 Task: In the Contact  AllenAriana@Outlook.com, Create email and send with subject: 'We're Thrilled to Welcome You ', and with mail content 'Good Morning!_x000D_
Ignite your passion for success. Our groundbreaking solution will unleash your potential and open doors to endless opportunities in your industry._x000D_
Best Regards', attach the document: Proposal.doc and insert image: visitingcard.jpg. Below Best Regards, write Wechat and insert the URL: 'www.wechat.com'. Mark checkbox to create task to follow up : In 3 business days . Logged in from softage.1@softage.net
Action: Mouse moved to (89, 60)
Screenshot: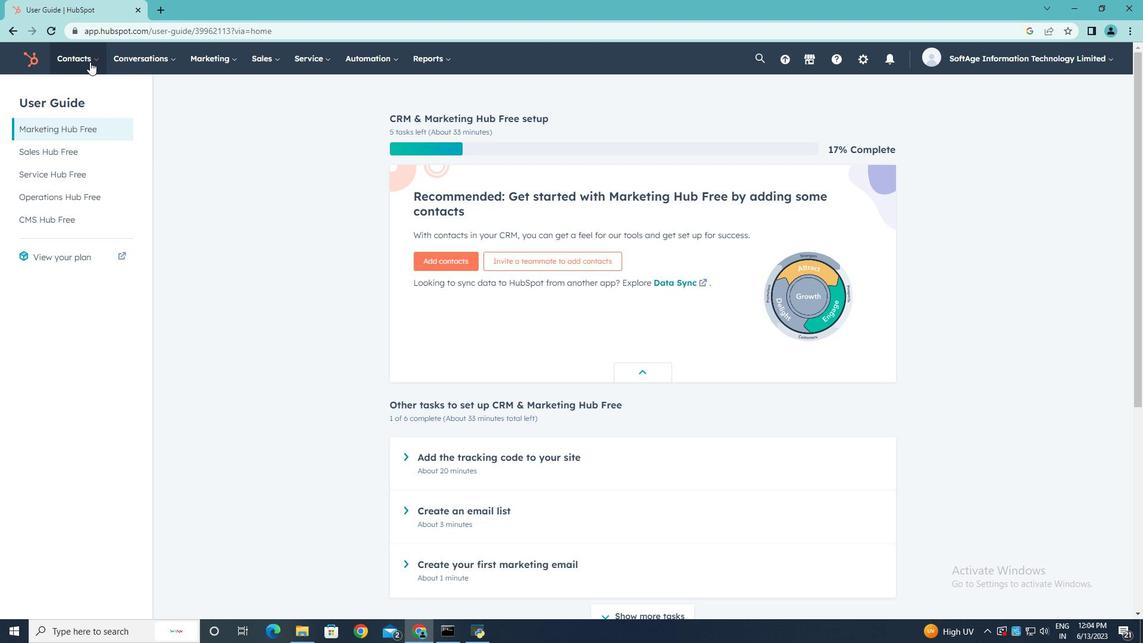 
Action: Mouse pressed left at (89, 60)
Screenshot: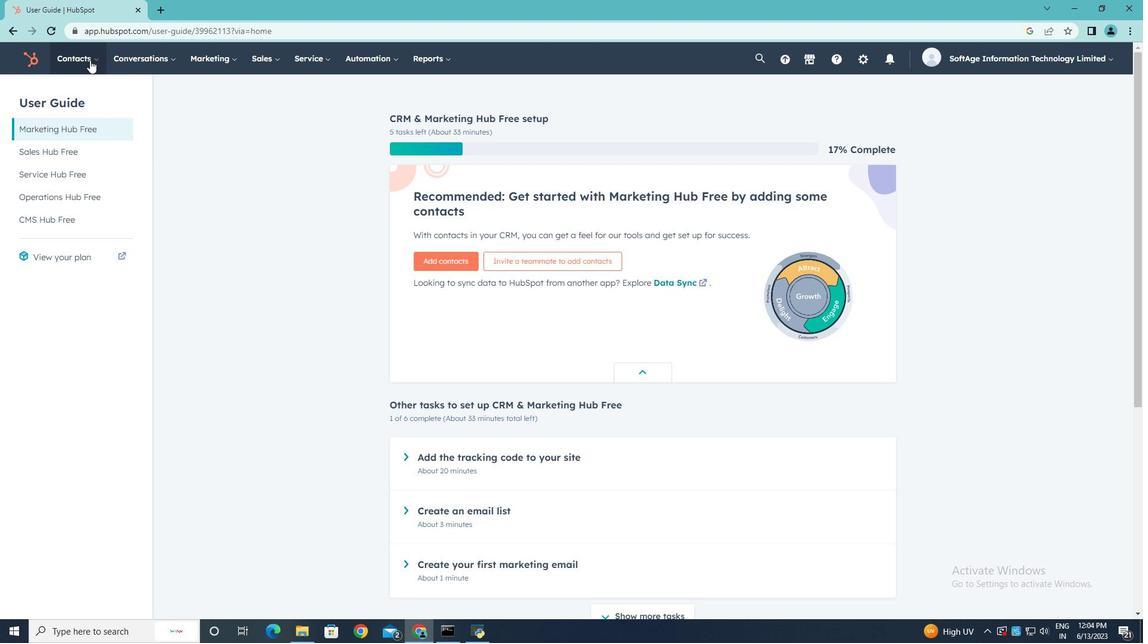 
Action: Mouse moved to (88, 89)
Screenshot: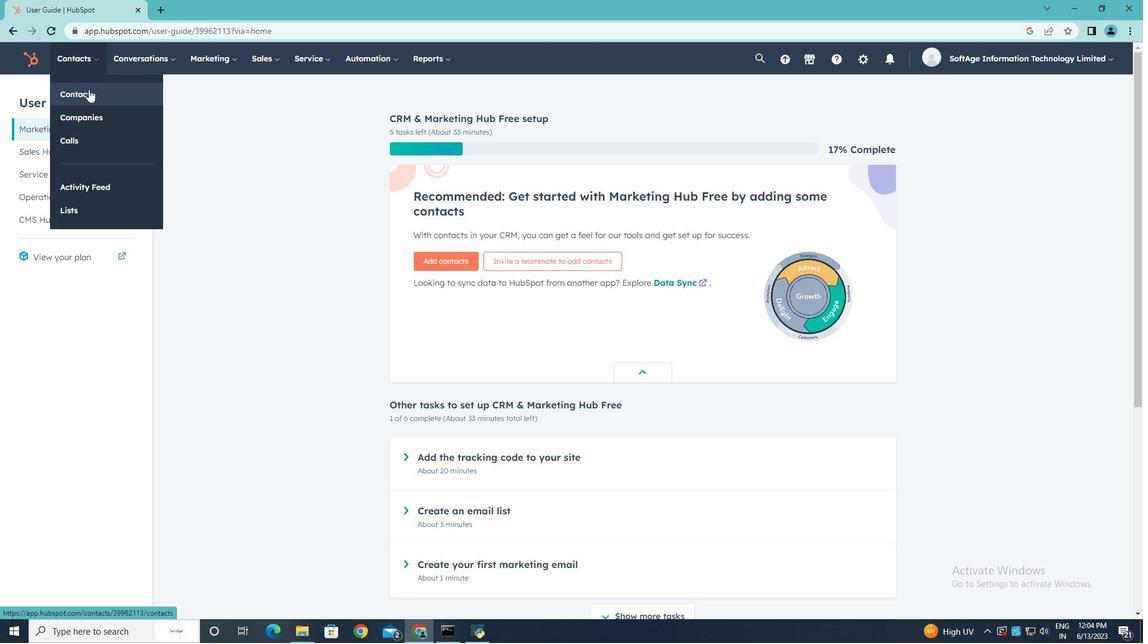 
Action: Mouse pressed left at (88, 89)
Screenshot: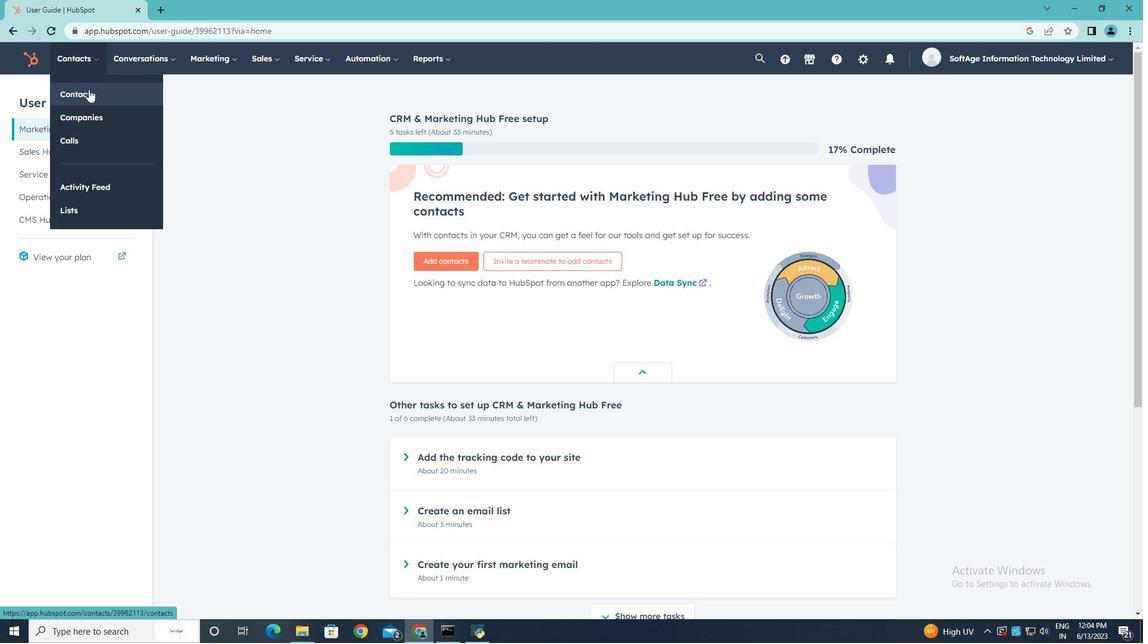 
Action: Key pressed <Key.shift>
Screenshot: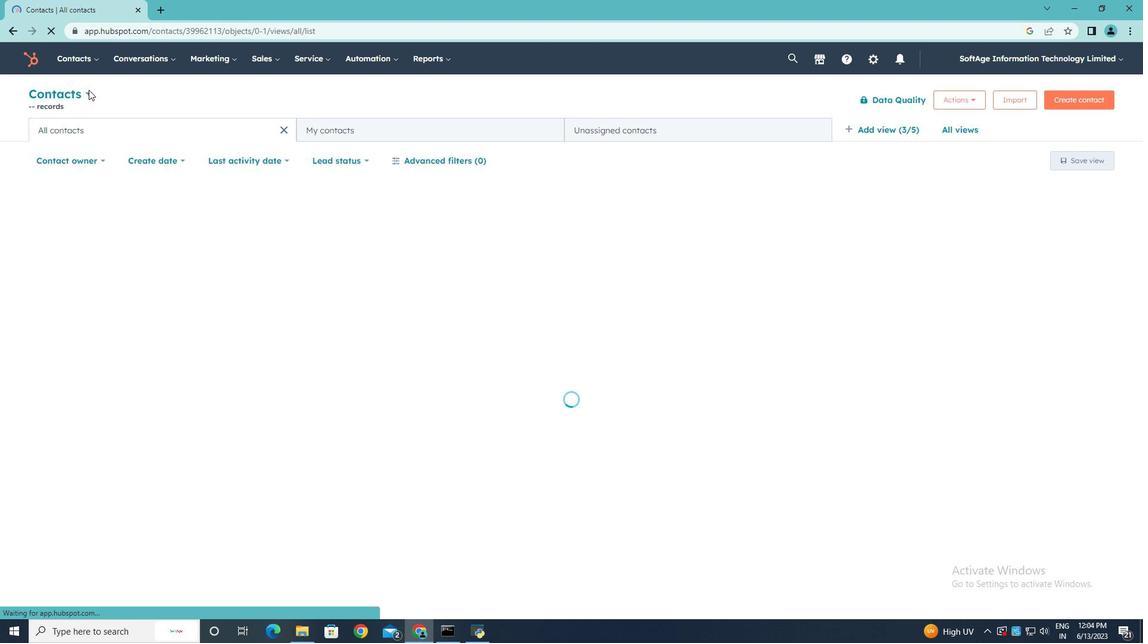 
Action: Mouse moved to (89, 187)
Screenshot: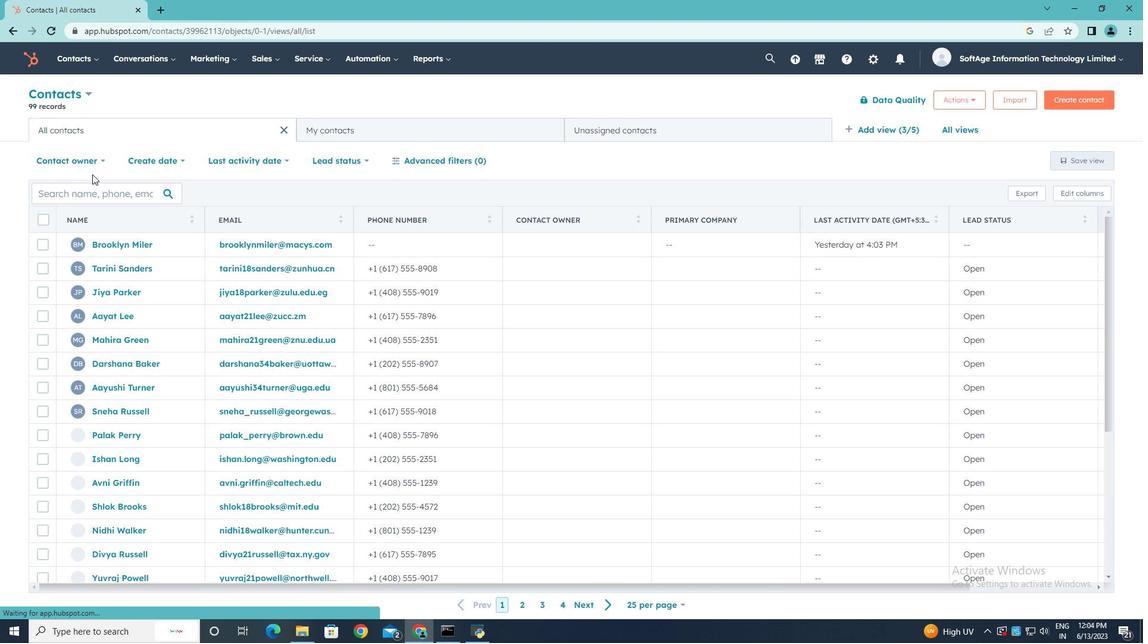 
Action: Mouse pressed left at (89, 187)
Screenshot: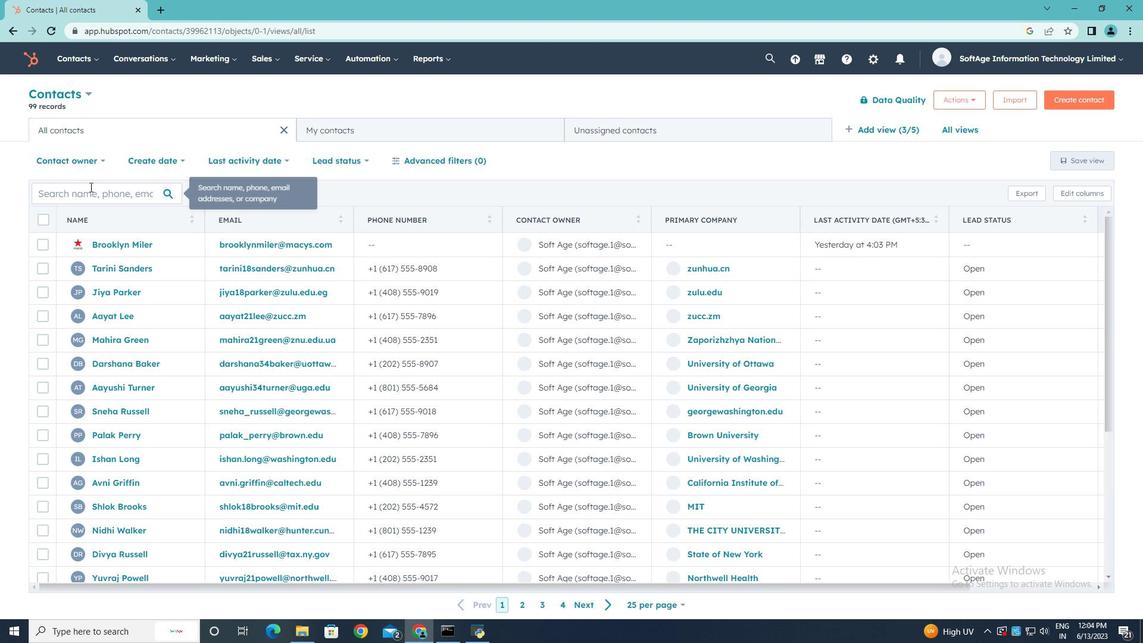 
Action: Key pressed <Key.shift>Allen<Key.shift><Key.shift><Key.shift><Key.shift>Ariana<Key.shift>@<Key.shift>Outlook.com
Screenshot: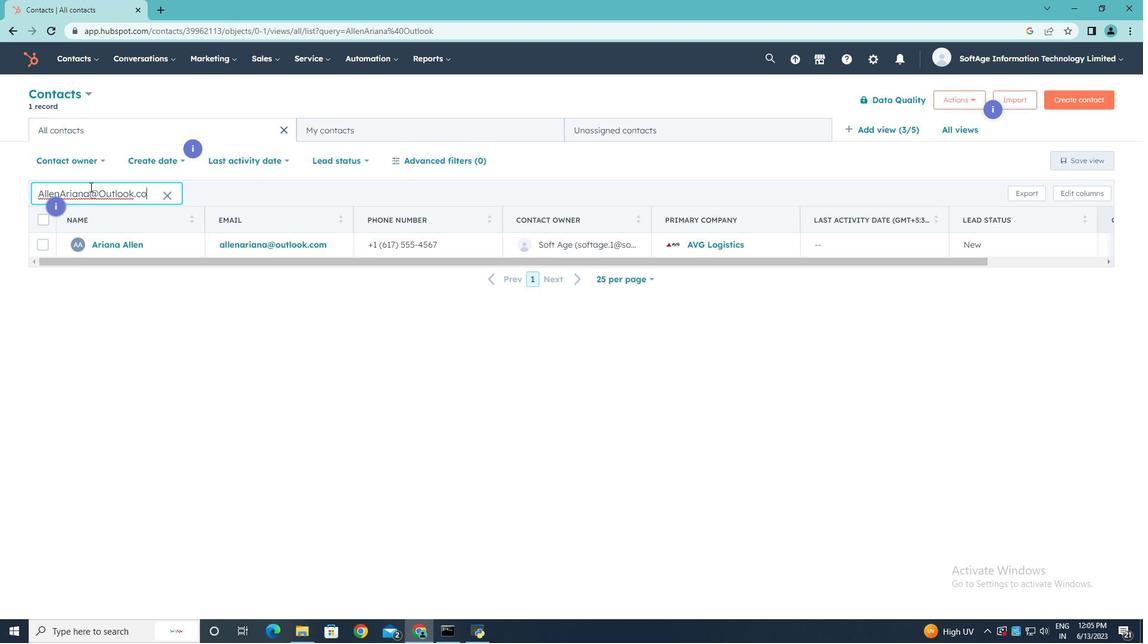 
Action: Mouse moved to (107, 242)
Screenshot: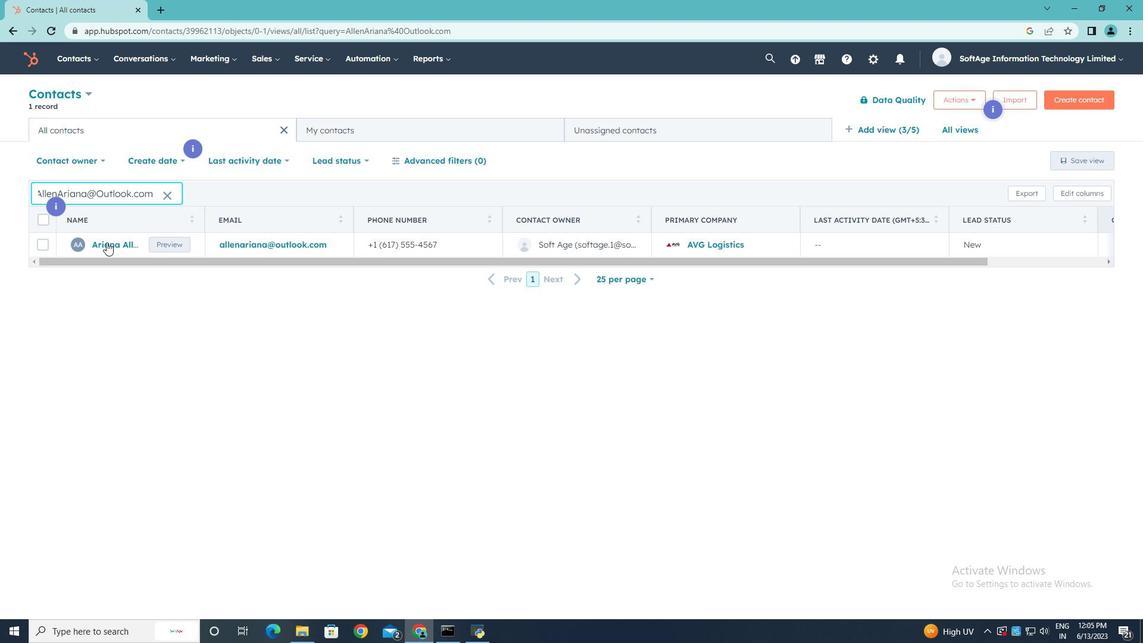 
Action: Mouse pressed left at (107, 242)
Screenshot: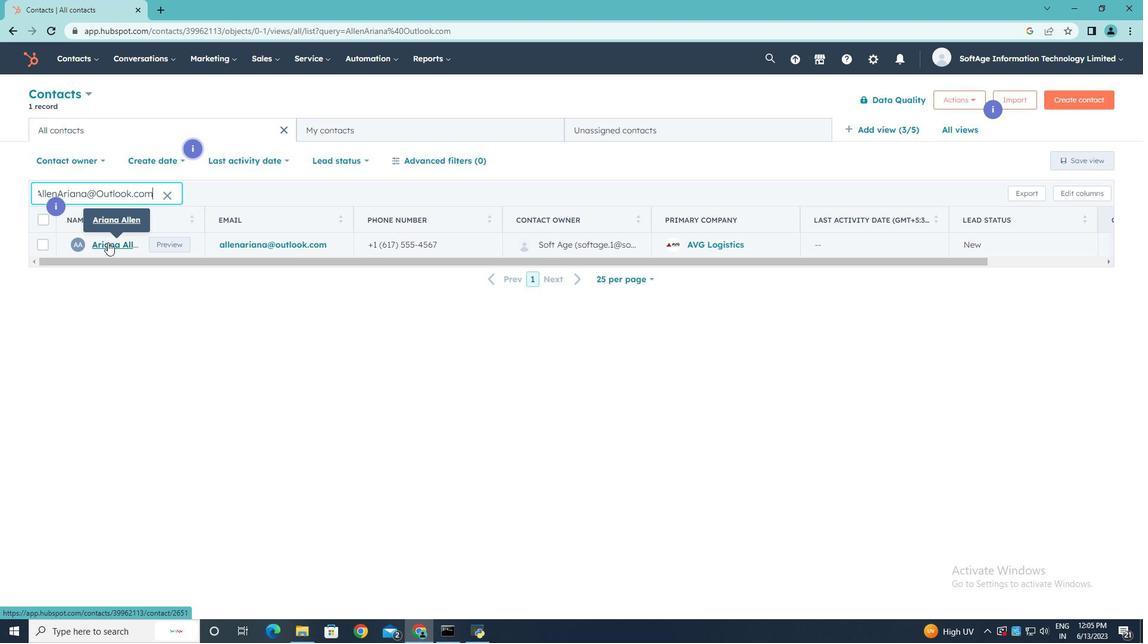 
Action: Mouse pressed left at (107, 242)
Screenshot: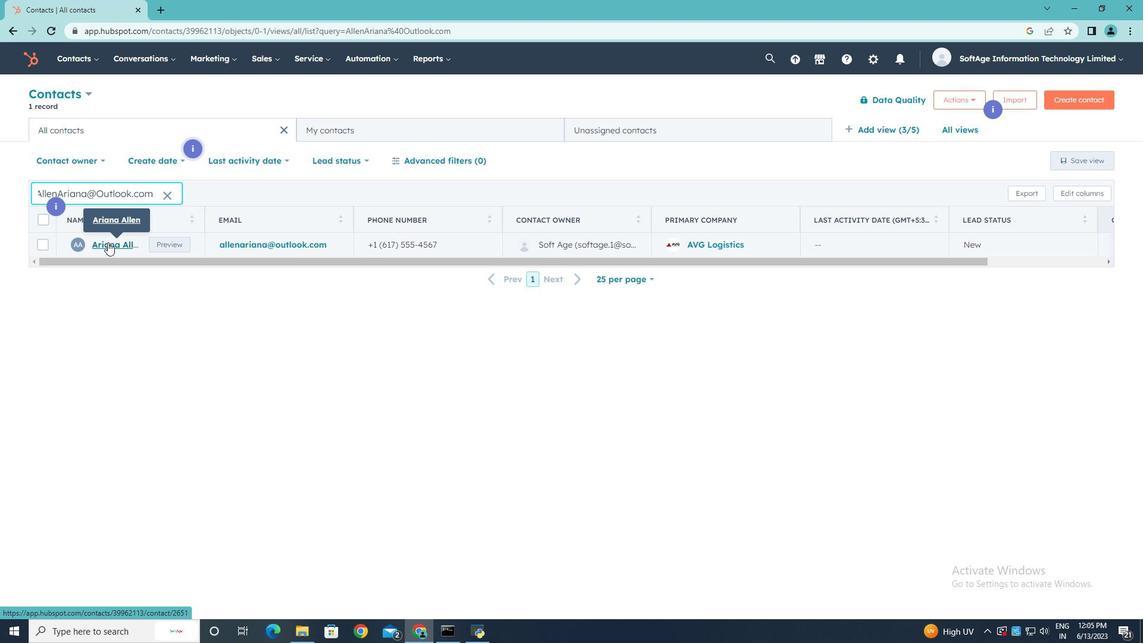 
Action: Mouse moved to (78, 202)
Screenshot: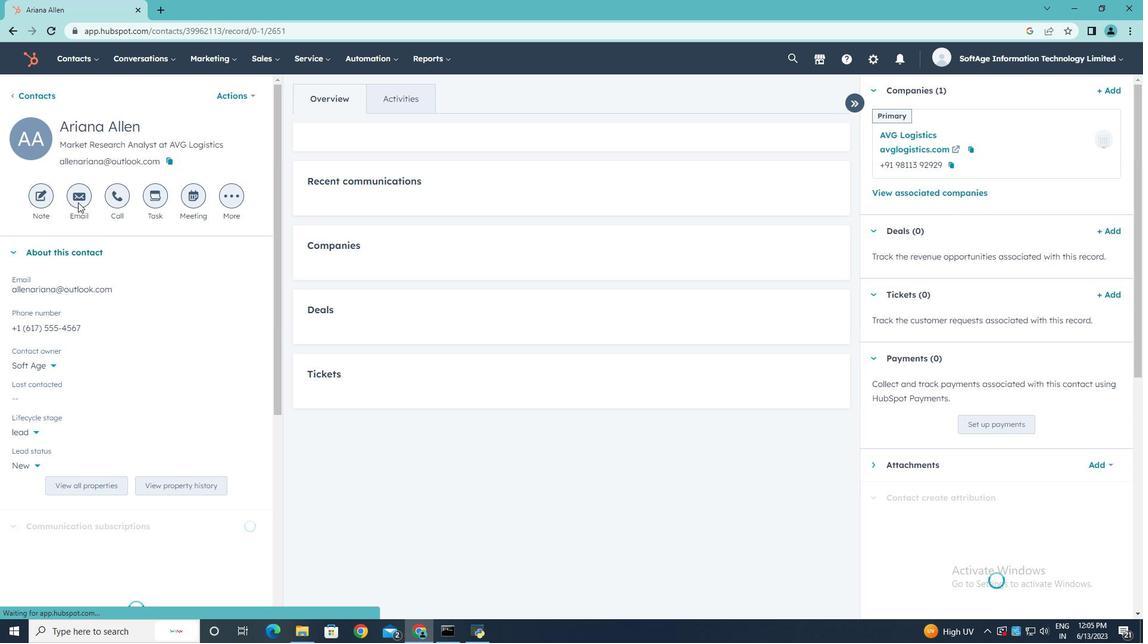
Action: Mouse pressed left at (78, 202)
Screenshot: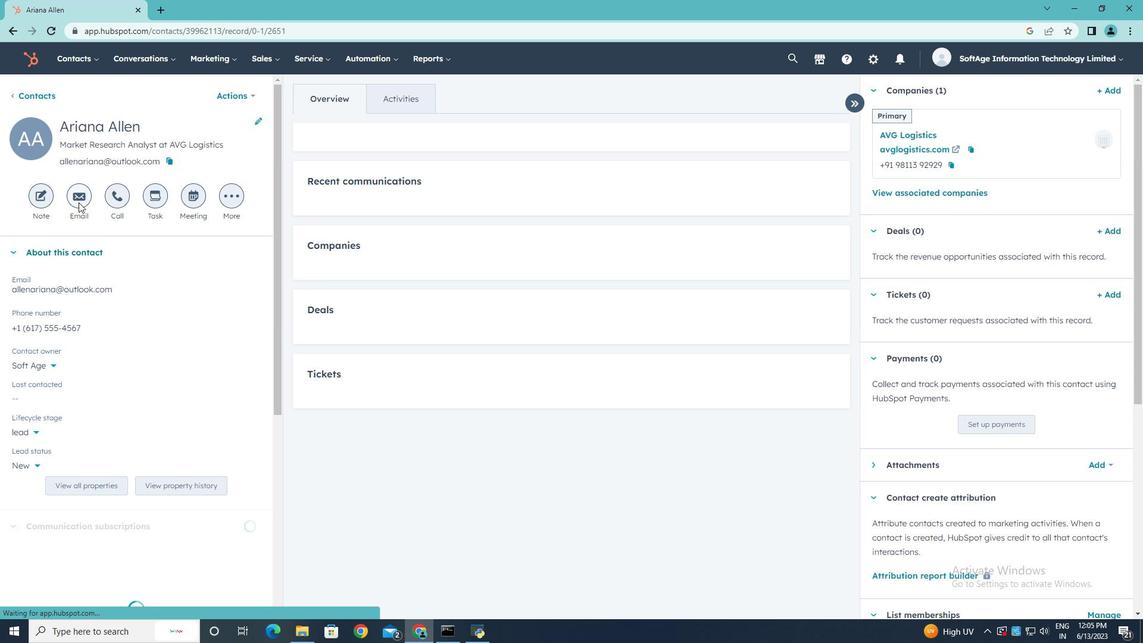 
Action: Key pressed <Key.shift><Key.shift><Key.shift><Key.shift><Key.shift><Key.shift><Key.shift><Key.shift><Key.shift><Key.shift><Key.shift><Key.shift><Key.shift><Key.shift><Key.shift><Key.shift><Key.shift><Key.shift><Key.shift><Key.shift><Key.shift><Key.shift><Key.shift><Key.shift><Key.shift><Key.shift><Key.shift>We're<Key.space><Key.shift><Key.shift>Thrilled<Key.space><Key.shift><Key.shift>tp<Key.backspace>o<Key.space><Key.shift><Key.shift><Key.shift><Key.shift><Key.shift>Welcome<Key.space><Key.shift>You
Screenshot: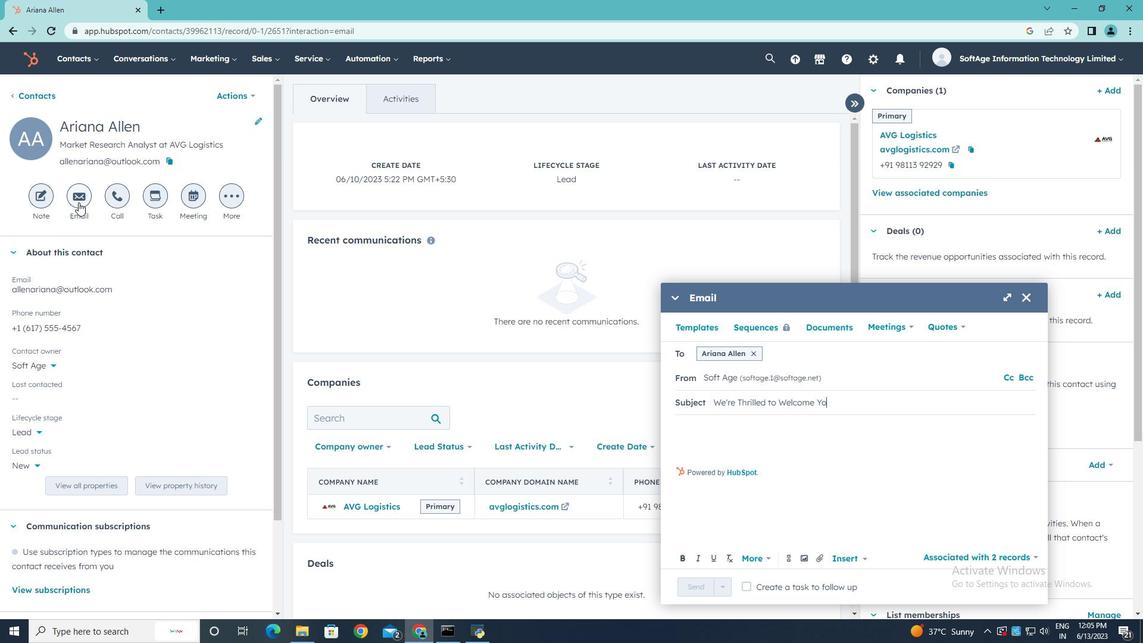 
Action: Mouse moved to (677, 421)
Screenshot: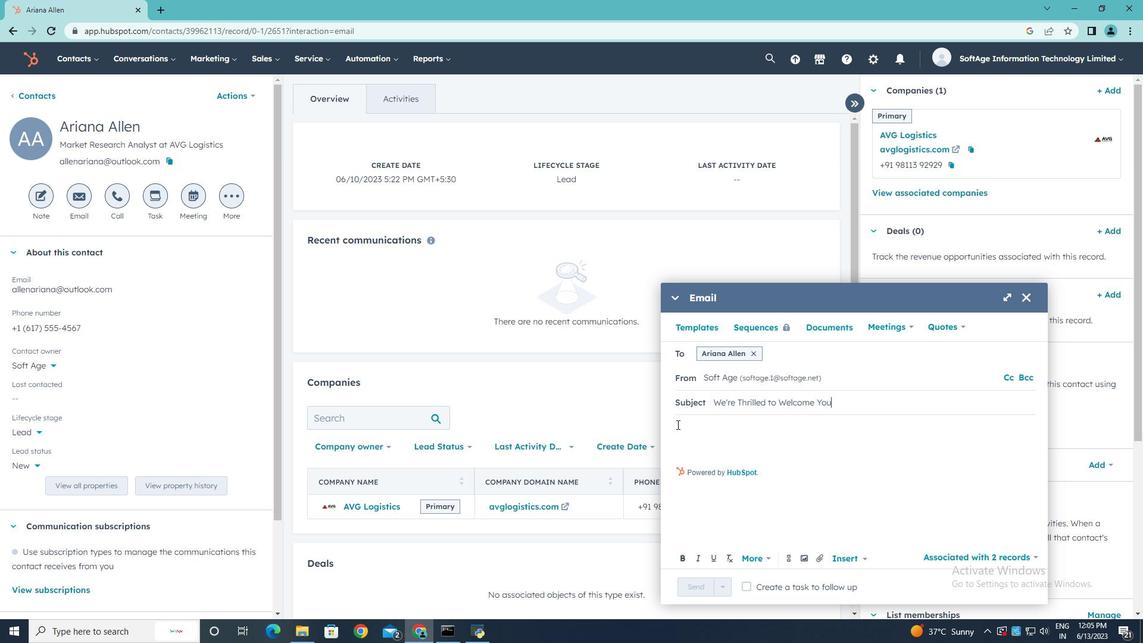 
Action: Mouse pressed left at (677, 421)
Screenshot: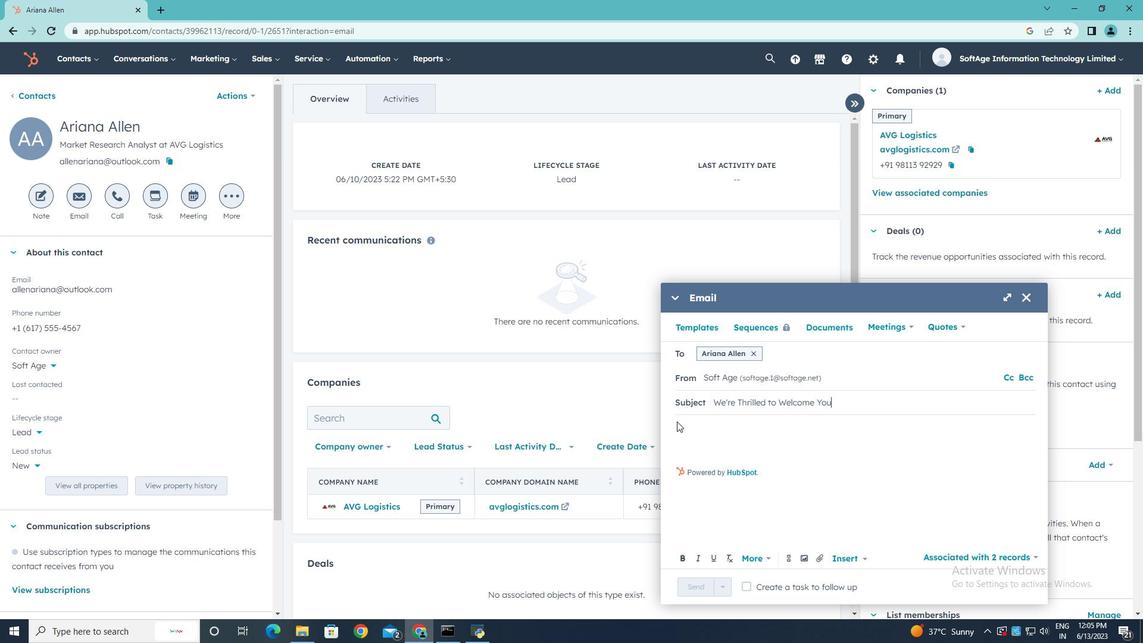 
Action: Mouse moved to (680, 422)
Screenshot: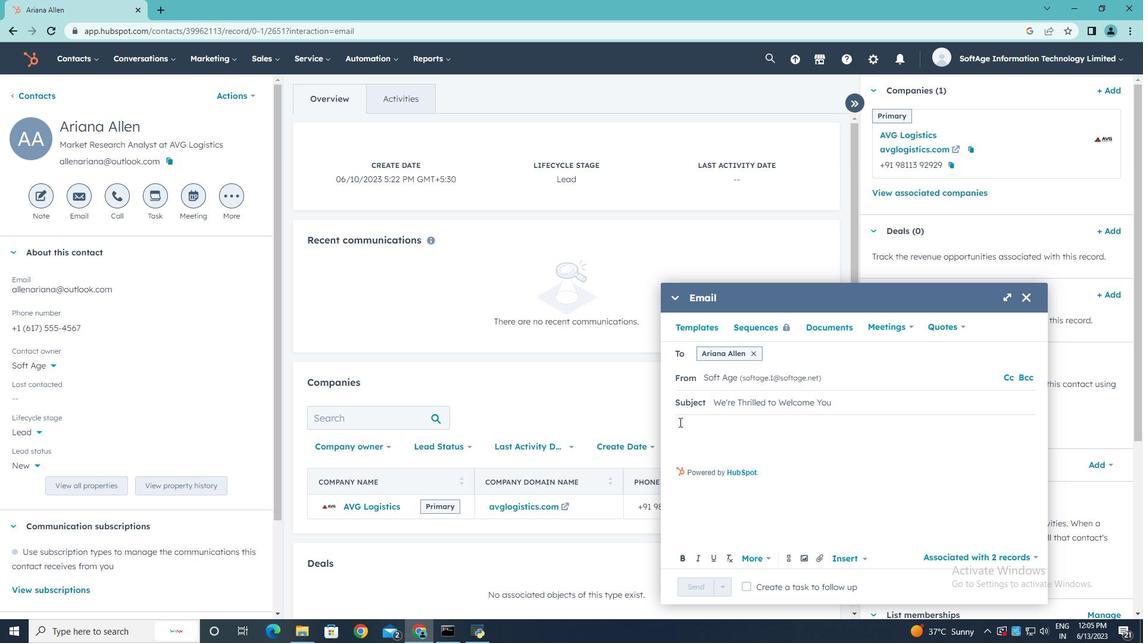 
Action: Mouse pressed left at (680, 422)
Screenshot: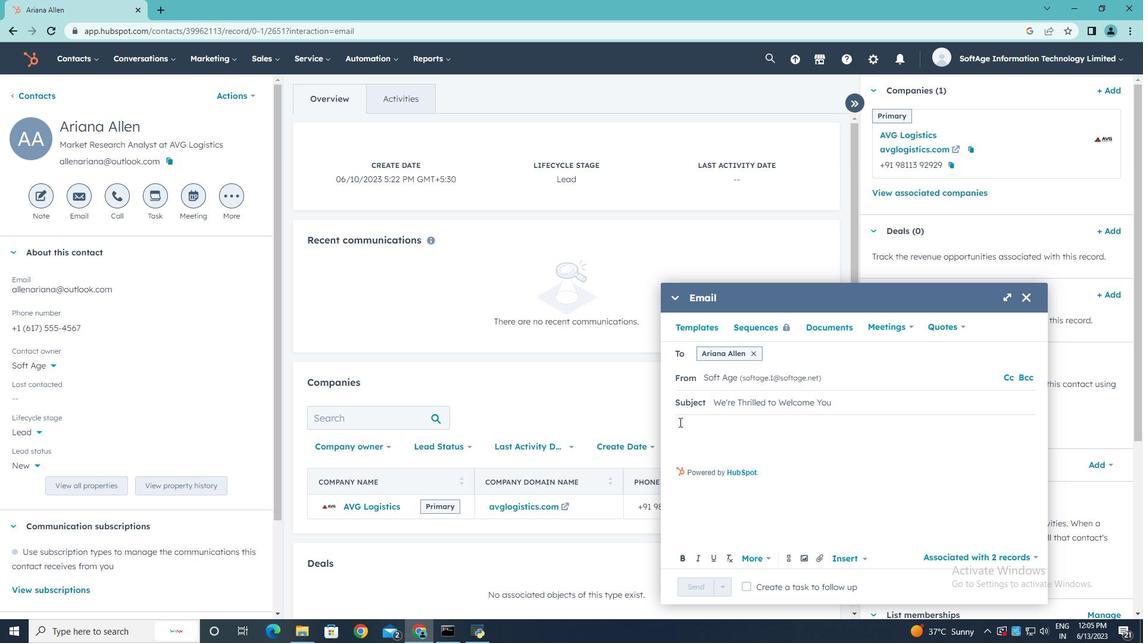 
Action: Mouse moved to (696, 421)
Screenshot: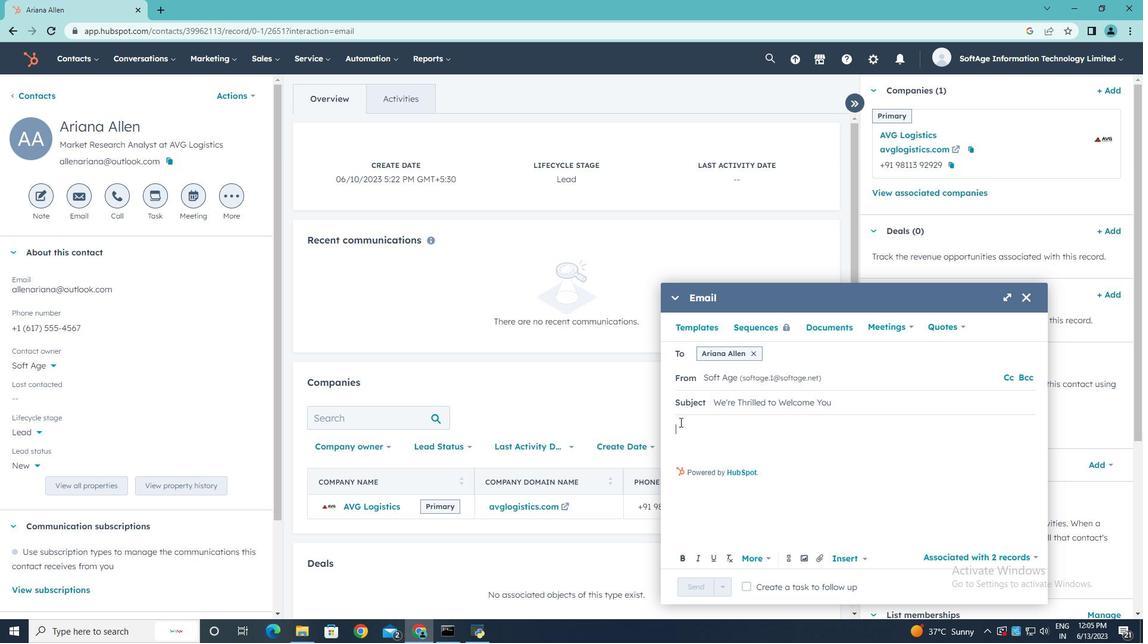 
Action: Key pressed <Key.shift><Key.shift><Key.shift><Key.shift><Key.shift><Key.shift><Key.shift><Key.shift><Key.shift><Key.shift><Key.shift><Key.shift><Key.shift><Key.shift><Key.shift><Key.shift><Key.shift><Key.shift><Key.shift><Key.shift><Key.shift><Key.shift><Key.shift><Key.shift><Key.shift><Key.shift><Key.shift><Key.shift><Key.shift><Key.shift><Key.shift><Key.shift><Key.shift><Key.shift><Key.shift><Key.shift><Key.shift><Key.shift><Key.shift><Key.shift><Key.shift>Good<Key.space><Key.shift>Morning<Key.shift><Key.shift><Key.shift><Key.shift><Key.shift><Key.shift><Key.shift><Key.shift><Key.shift><Key.shift>!
Screenshot: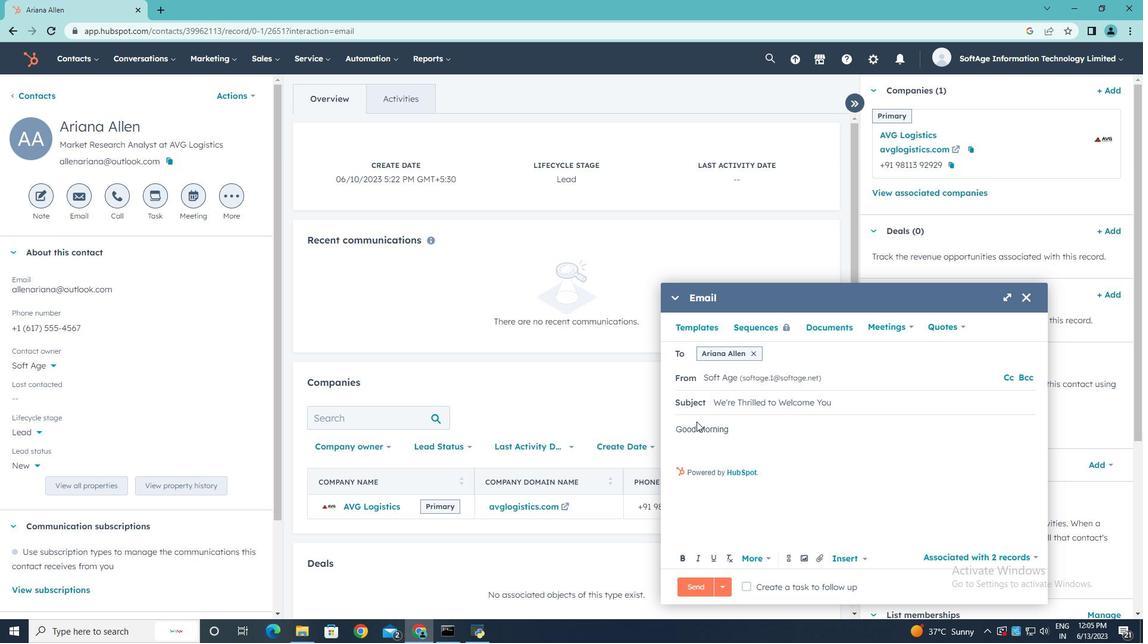 
Action: Mouse moved to (672, 445)
Screenshot: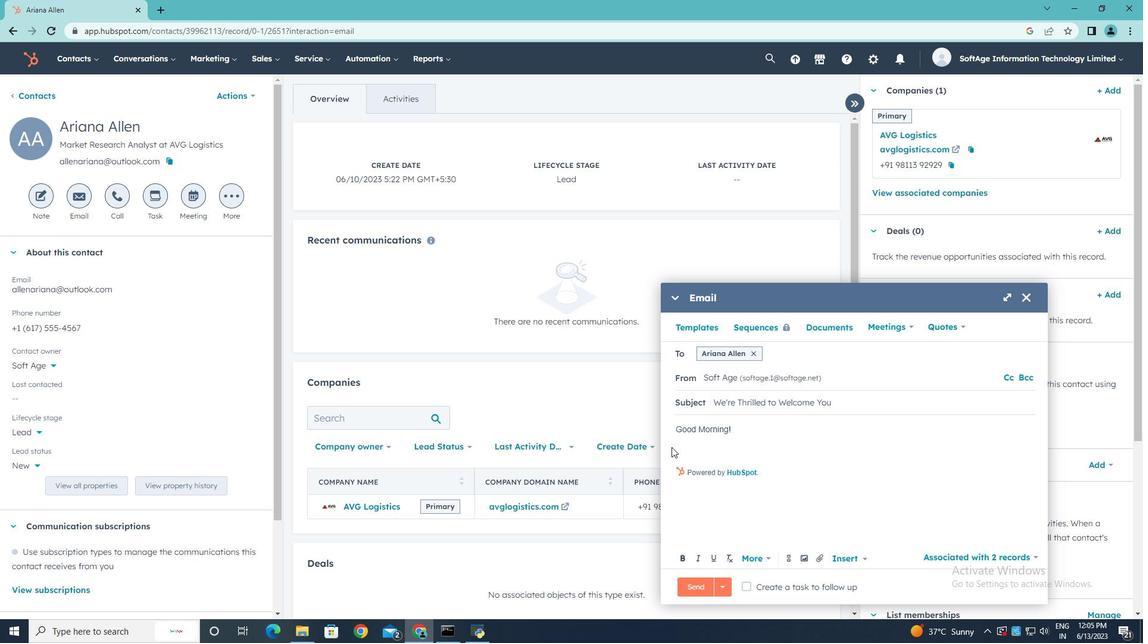 
Action: Mouse pressed left at (672, 445)
Screenshot: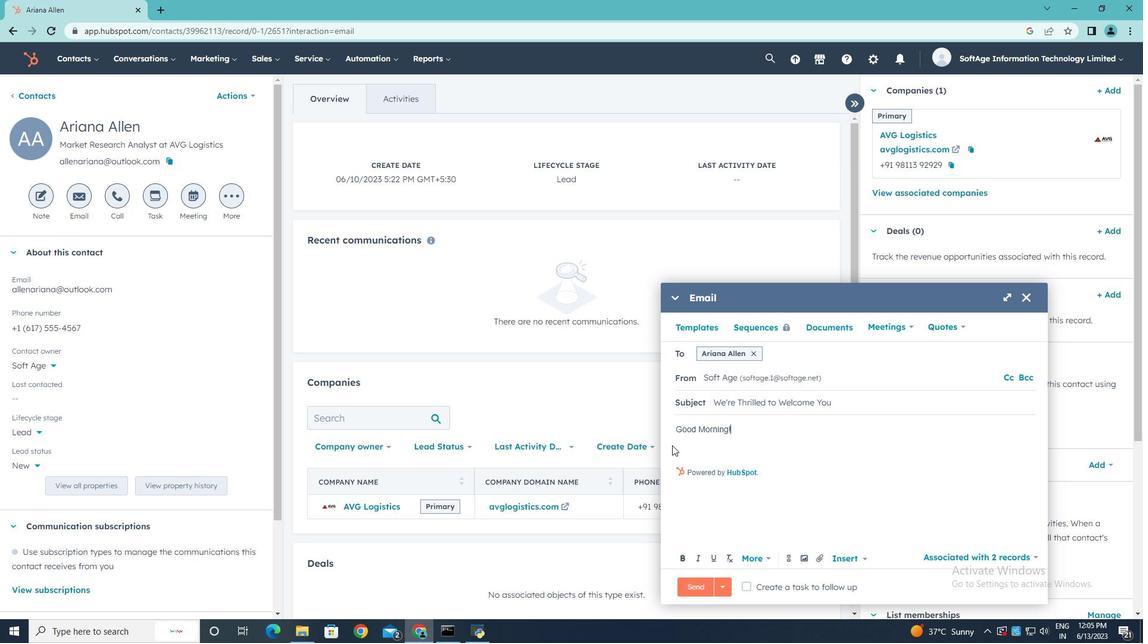 
Action: Mouse moved to (679, 440)
Screenshot: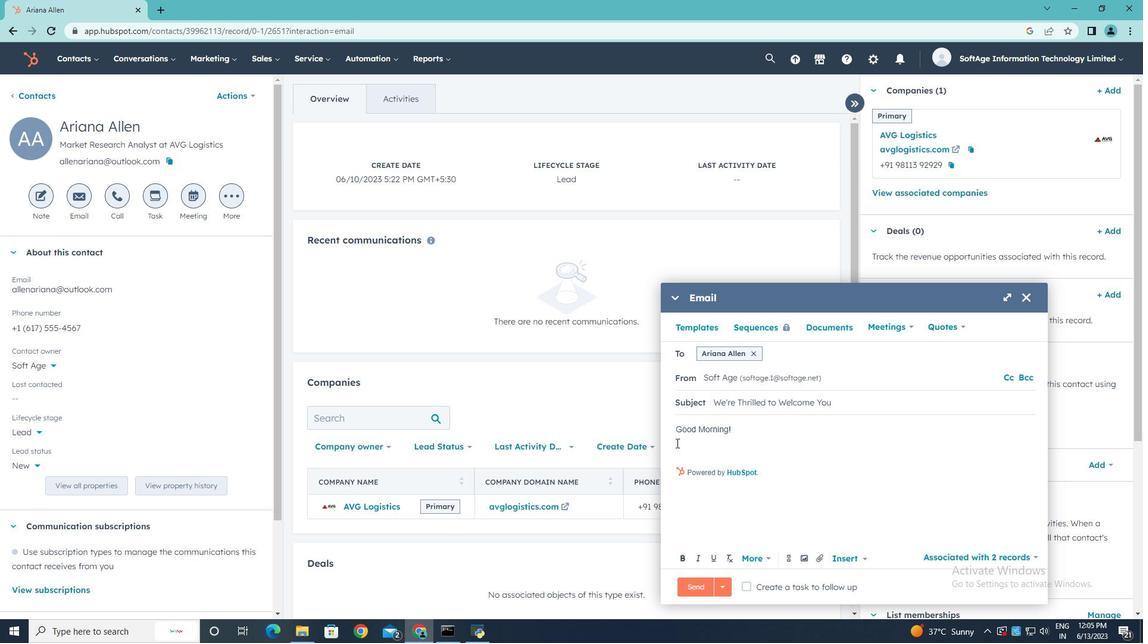 
Action: Mouse pressed left at (679, 440)
Screenshot: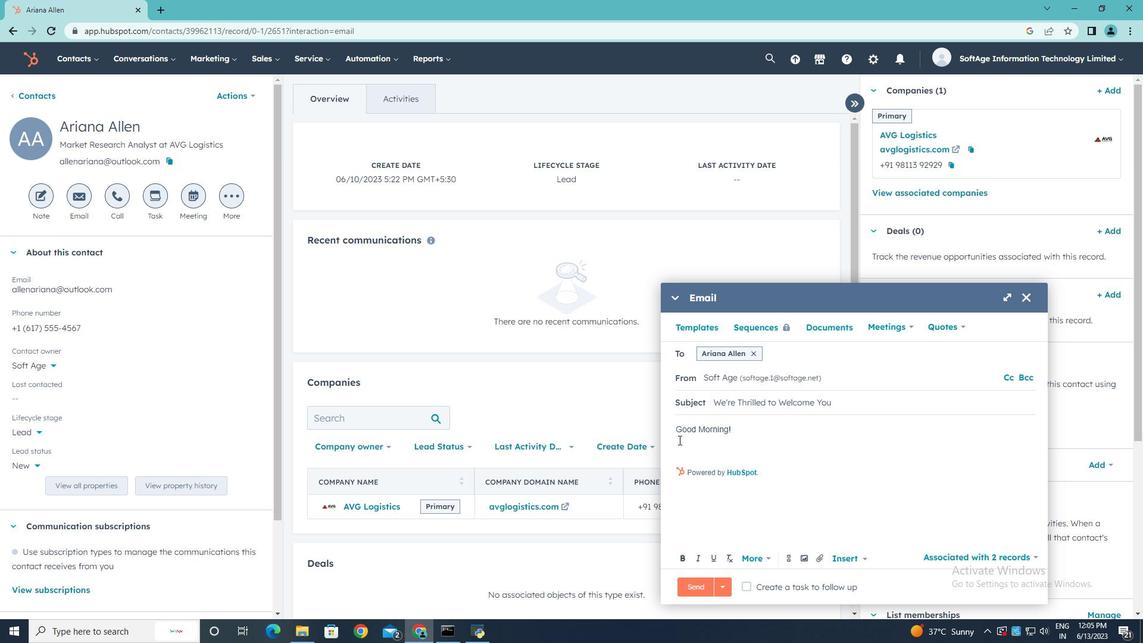 
Action: Mouse moved to (662, 135)
Screenshot: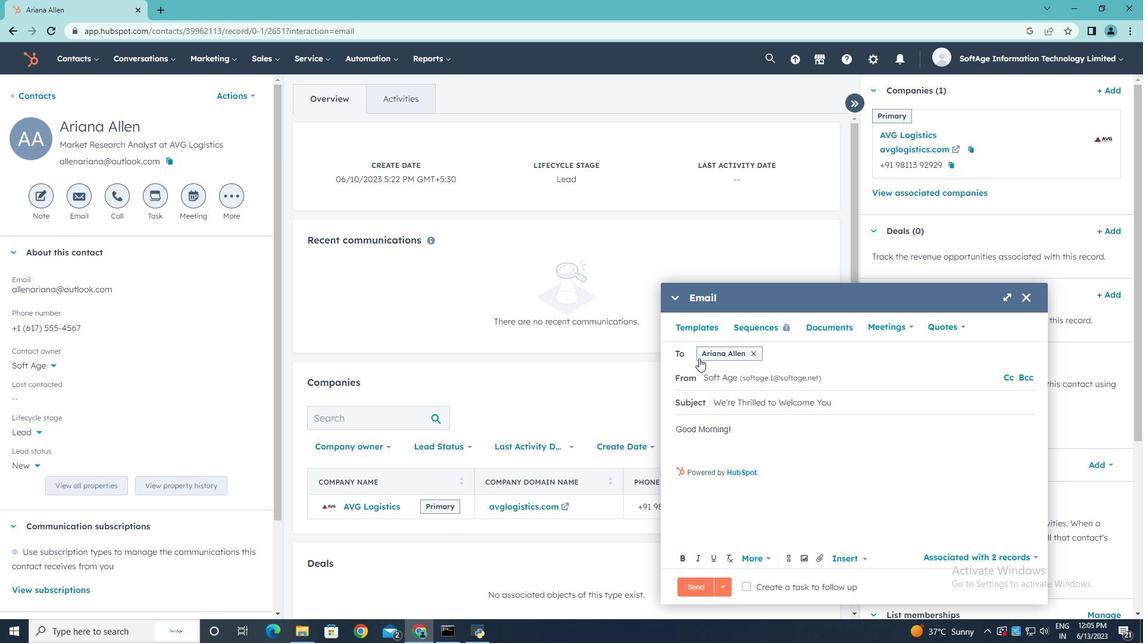 
Action: Key pressed <Key.shift><Key.shift><Key.shift><Key.shift><Key.shift><Key.shift>Iga<Key.backspace>nite<Key.space>your<Key.space>passiom<Key.backspace>n<Key.space>for<Key.space>succeeeee<Key.backspace><Key.backspace><Key.backspace><Key.backspace>ss<Key.space><Key.backspace>.<Key.space><Key.shift>Our<Key.space>groundbreaking<Key.space>solution<Key.space>will<Key.space>unleash<Key.space>yoi=ur<Key.space>=<Key.backspace><Key.backspace><Key.backspace><Key.backspace><Key.backspace><Key.backspace>ur<Key.space>potential<Key.space>and<Key.space>open<Key.space>doors<Key.space>to<Key.space>endless<Key.space>opportunities<Key.space>in<Key.space>your<Key.space>industry.
Screenshot: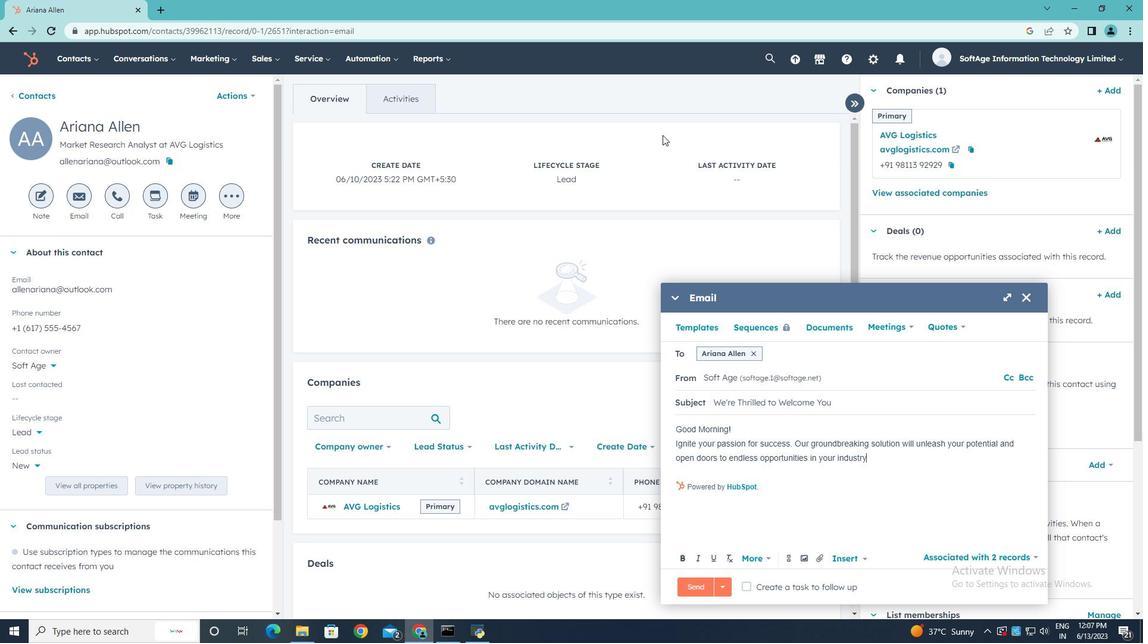 
Action: Mouse moved to (678, 470)
Screenshot: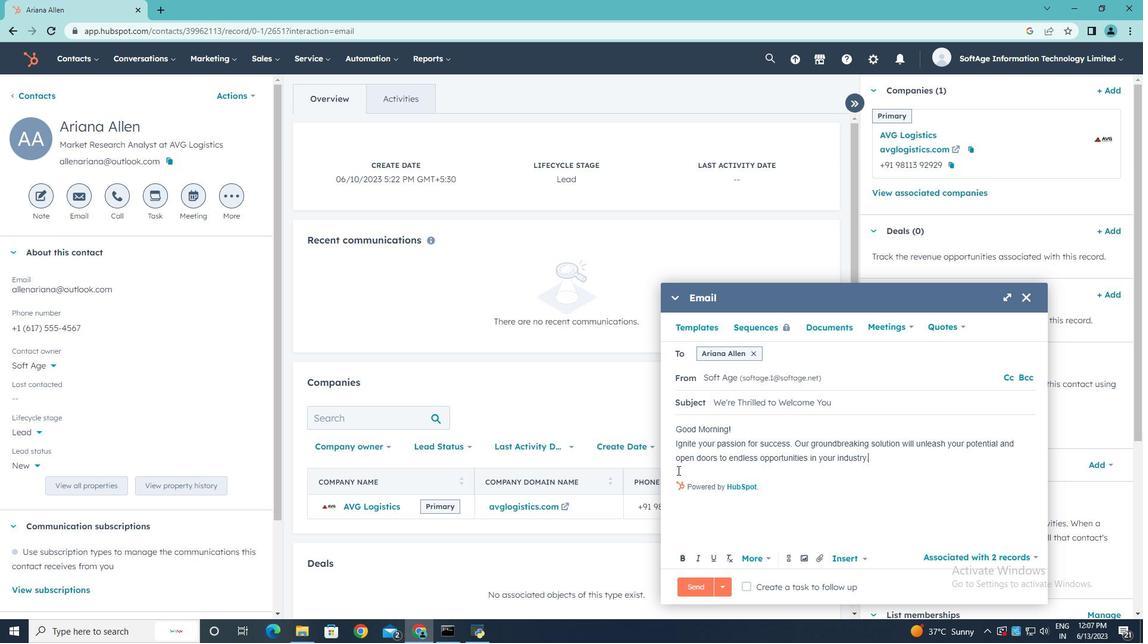 
Action: Mouse pressed left at (678, 470)
Screenshot: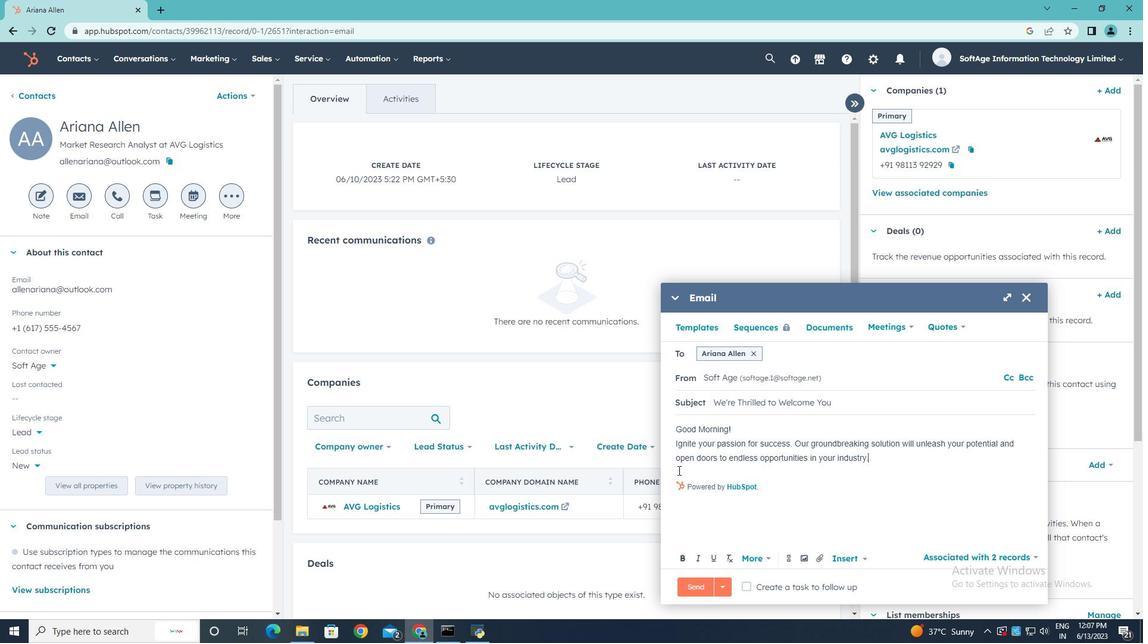 
Action: Key pressed <Key.enter><Key.shift><Key.shift><Key.shift><Key.shift><Key.shift><Key.shift><Key.shift>Best<Key.space><Key.shift>Ref<Key.backspace>gards.<Key.backspace>,
Screenshot: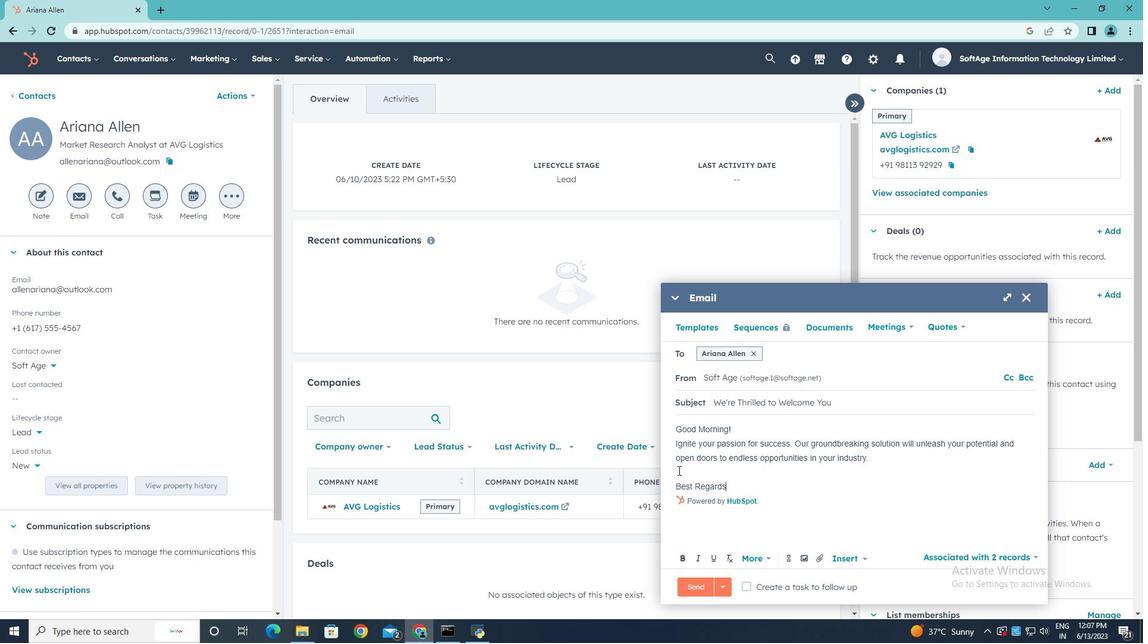 
Action: Mouse moved to (823, 562)
Screenshot: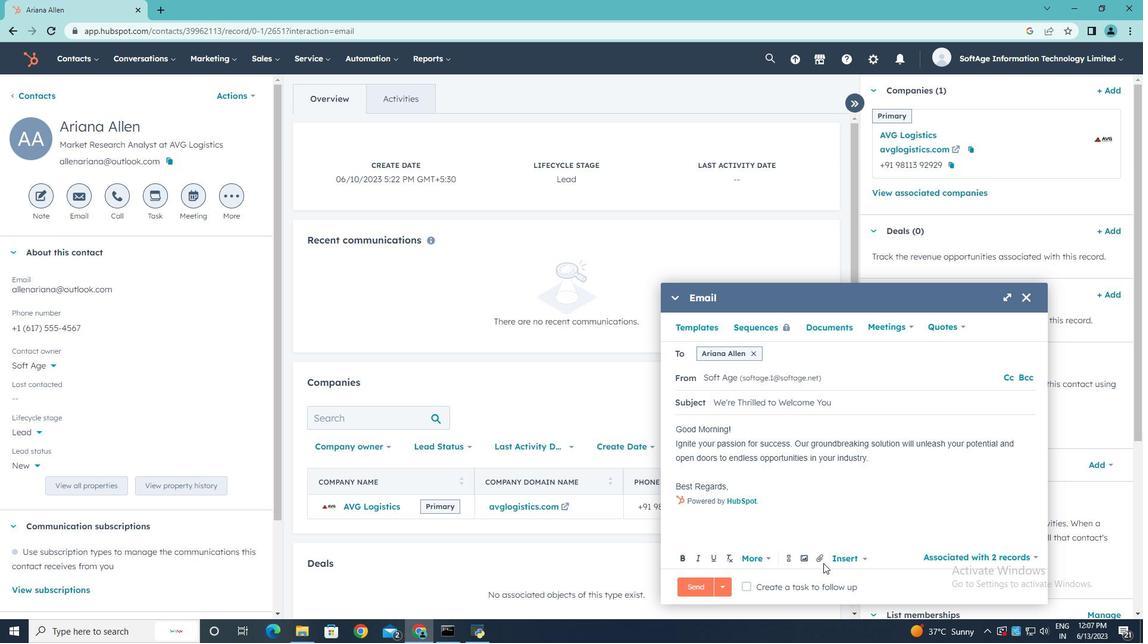
Action: Mouse pressed left at (823, 562)
Screenshot: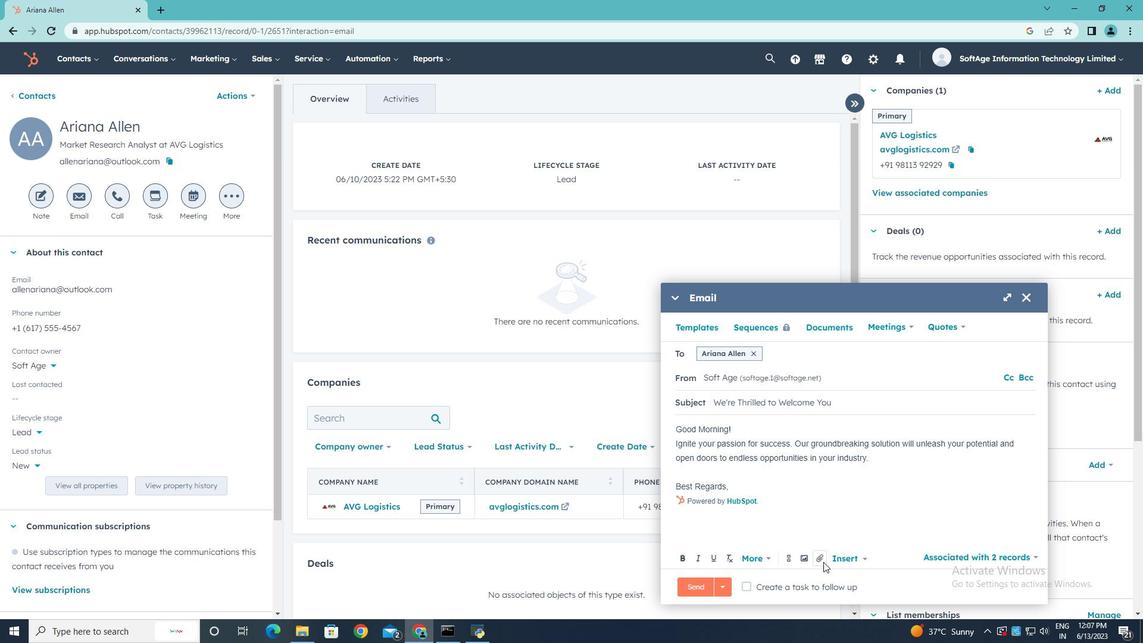 
Action: Mouse moved to (837, 523)
Screenshot: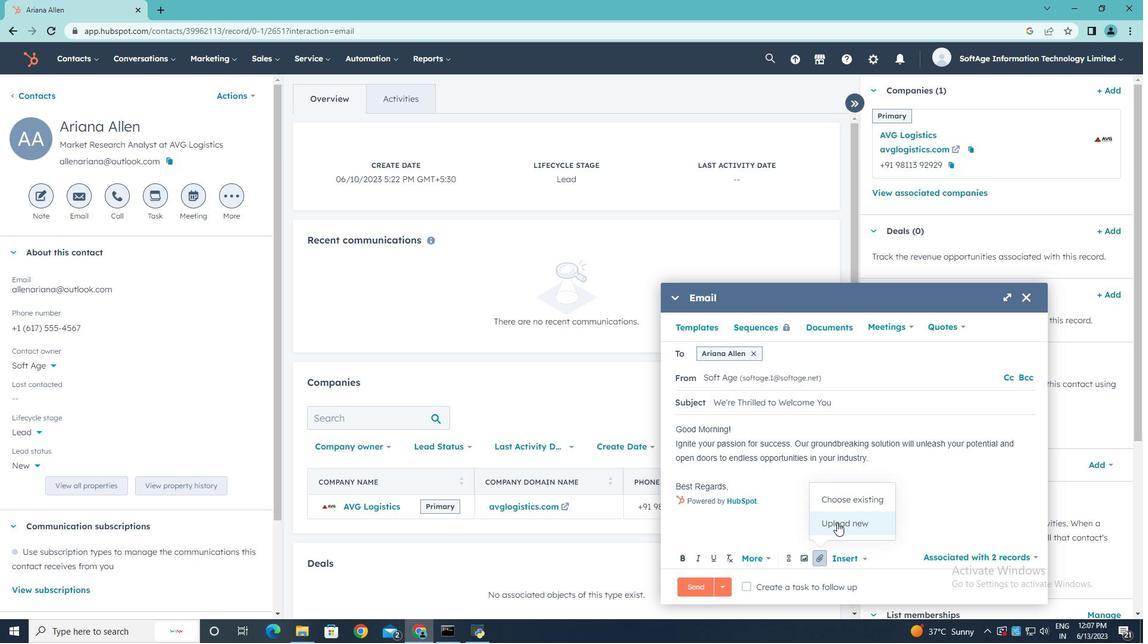 
Action: Mouse pressed left at (837, 523)
Screenshot: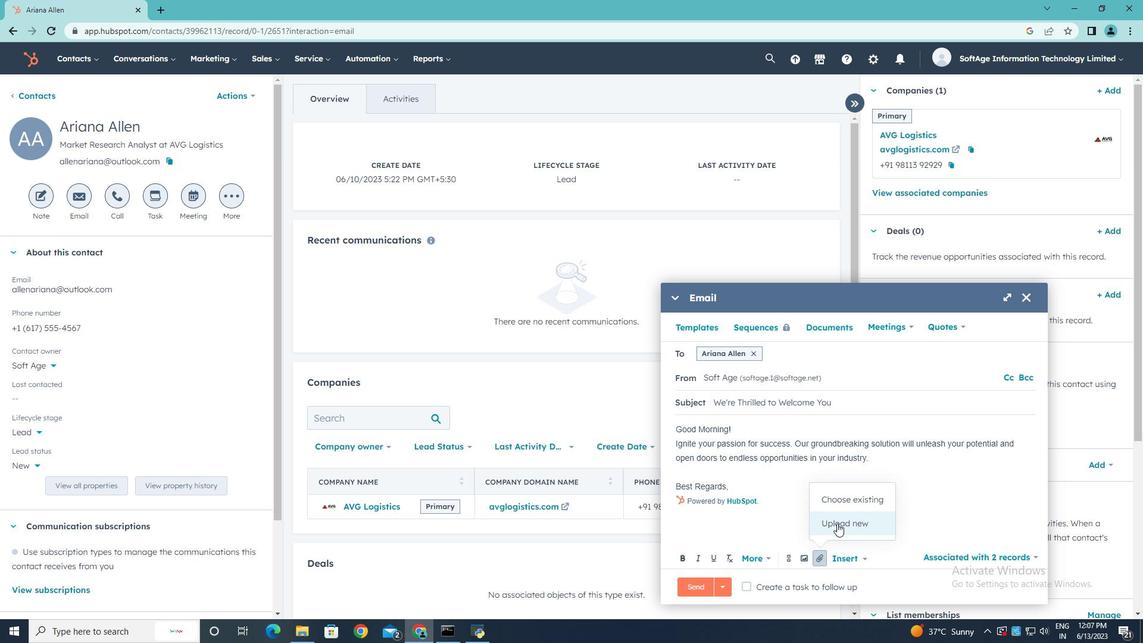 
Action: Mouse moved to (212, 118)
Screenshot: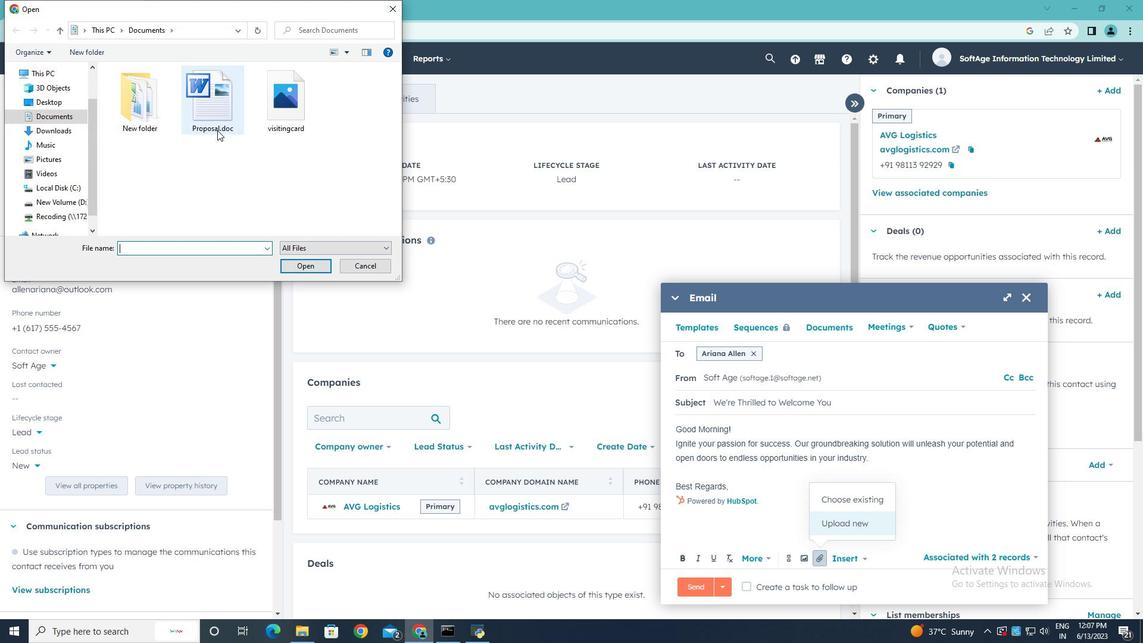 
Action: Mouse pressed left at (212, 118)
Screenshot: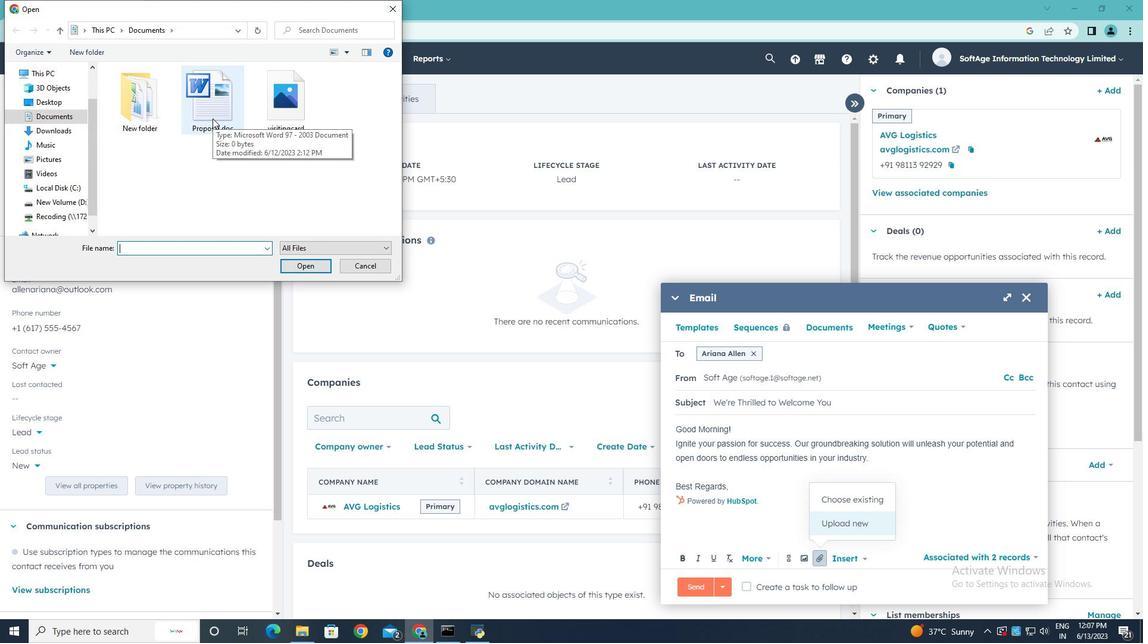 
Action: Mouse moved to (300, 266)
Screenshot: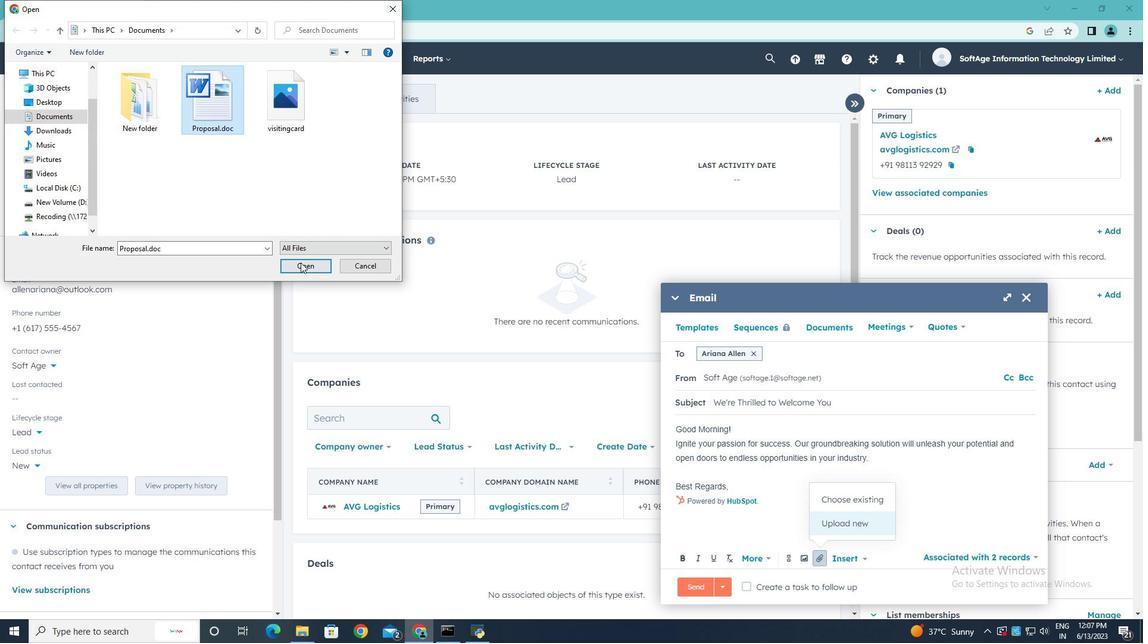 
Action: Mouse pressed left at (300, 266)
Screenshot: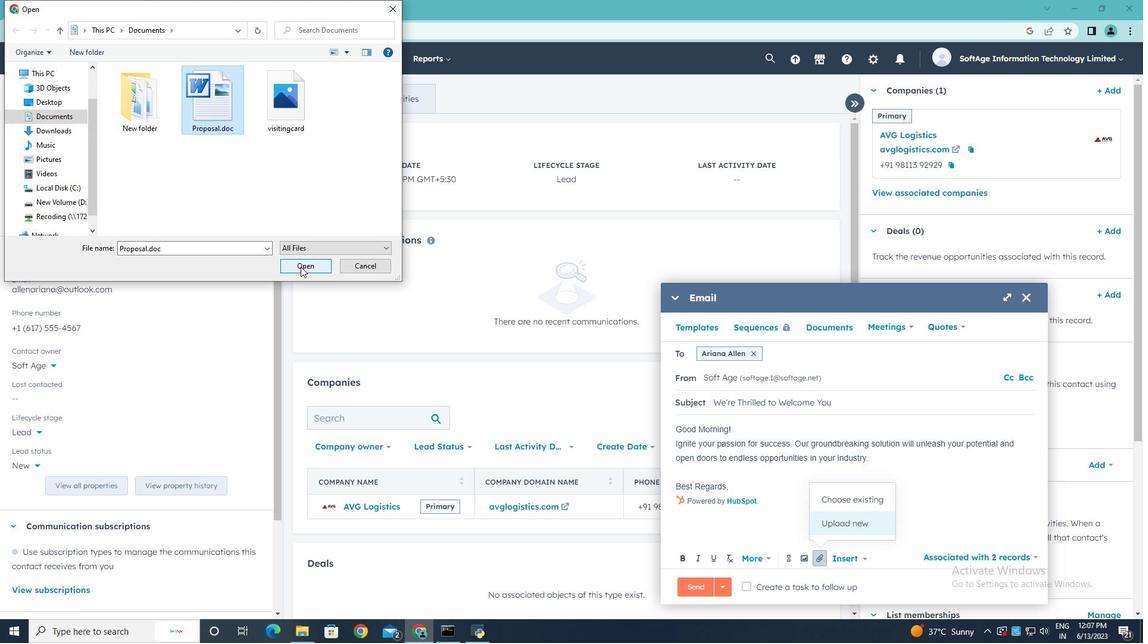 
Action: Mouse moved to (820, 527)
Screenshot: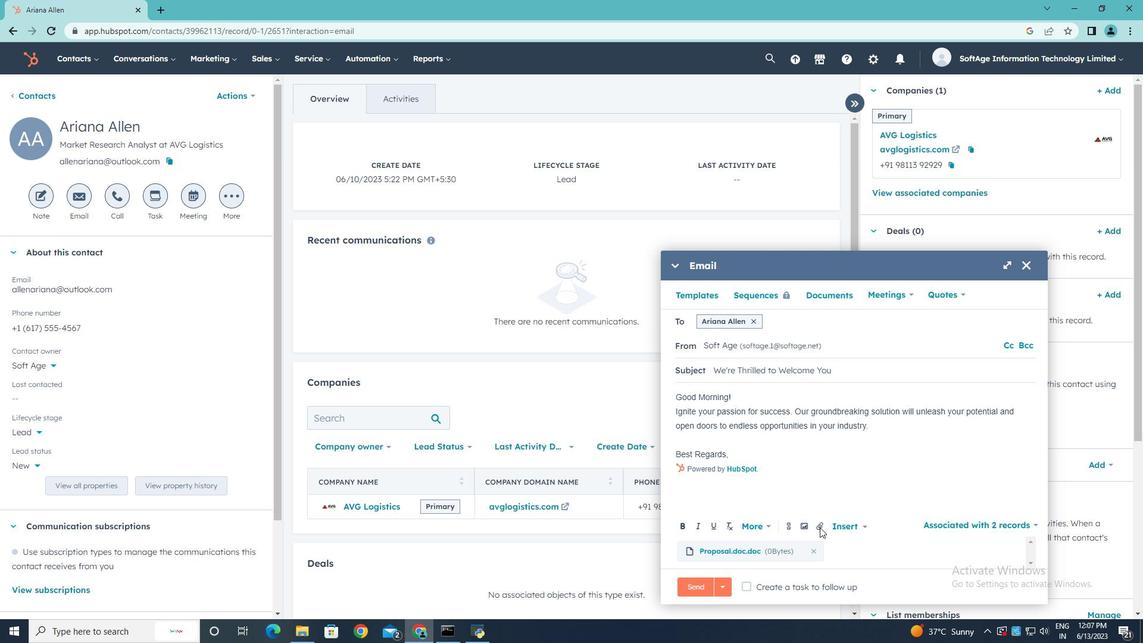 
Action: Mouse pressed left at (820, 527)
Screenshot: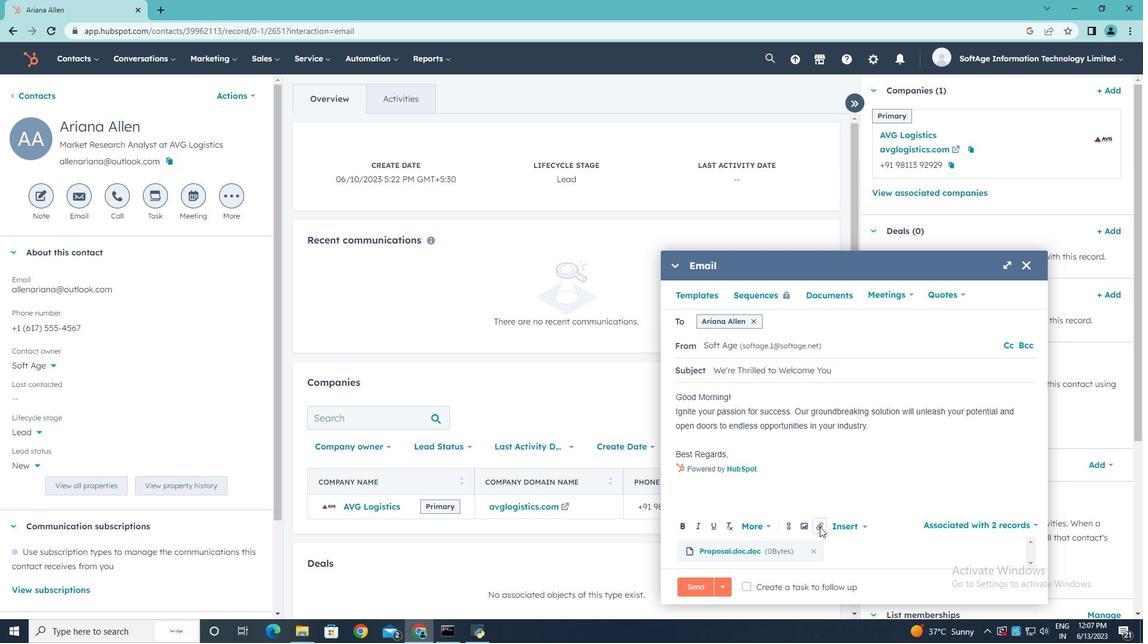 
Action: Mouse moved to (843, 493)
Screenshot: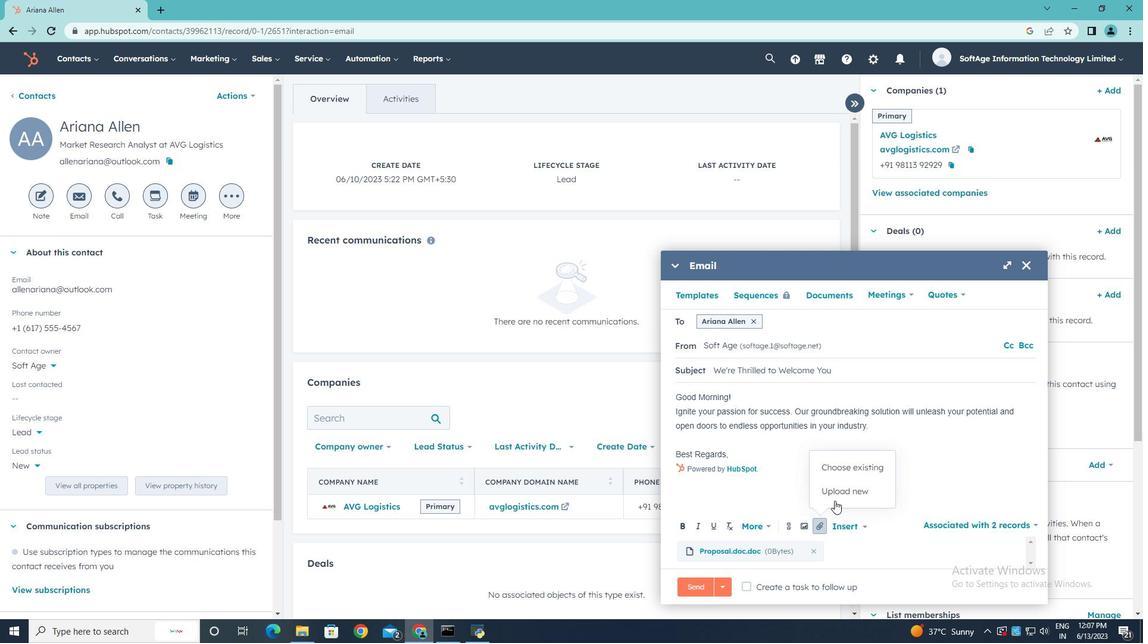 
Action: Mouse pressed left at (843, 493)
Screenshot: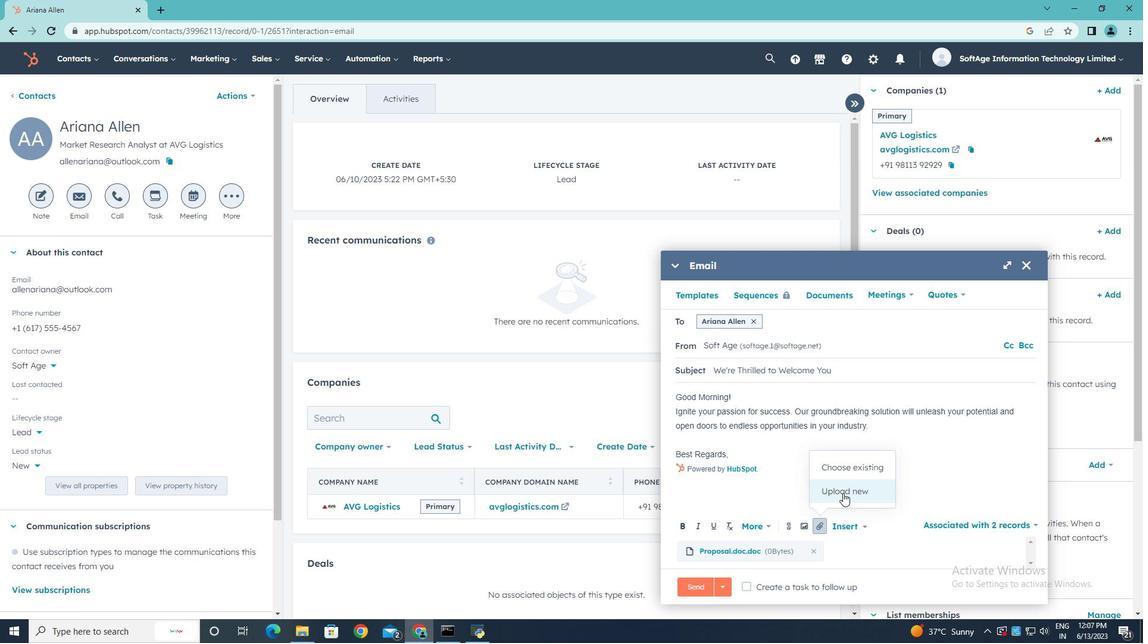 
Action: Mouse moved to (277, 119)
Screenshot: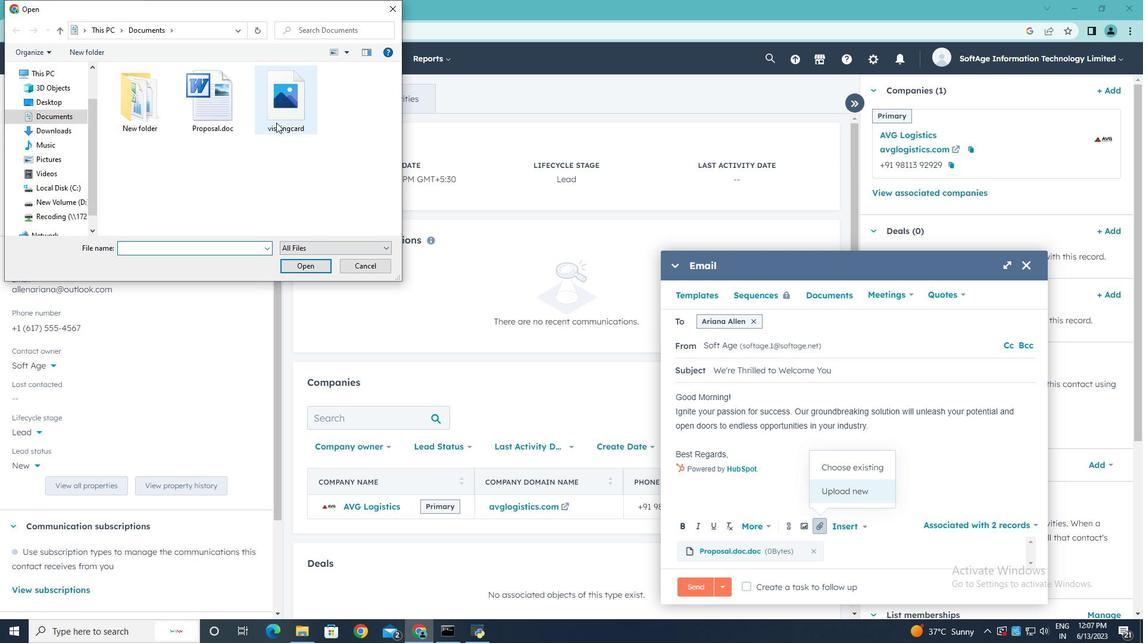 
Action: Mouse pressed left at (277, 119)
Screenshot: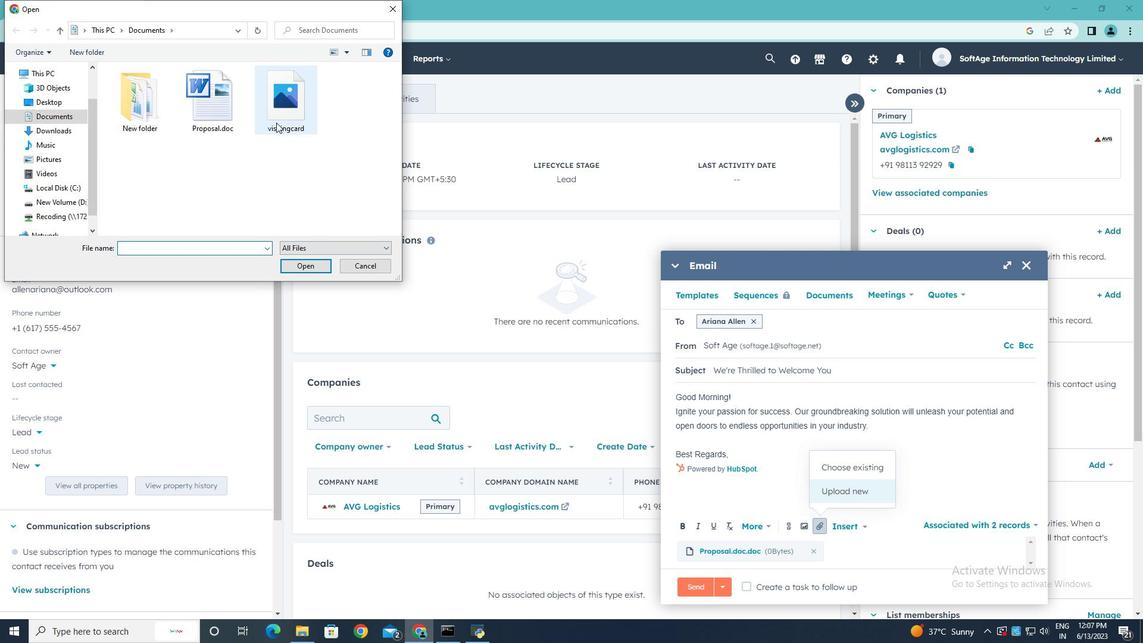 
Action: Mouse moved to (315, 266)
Screenshot: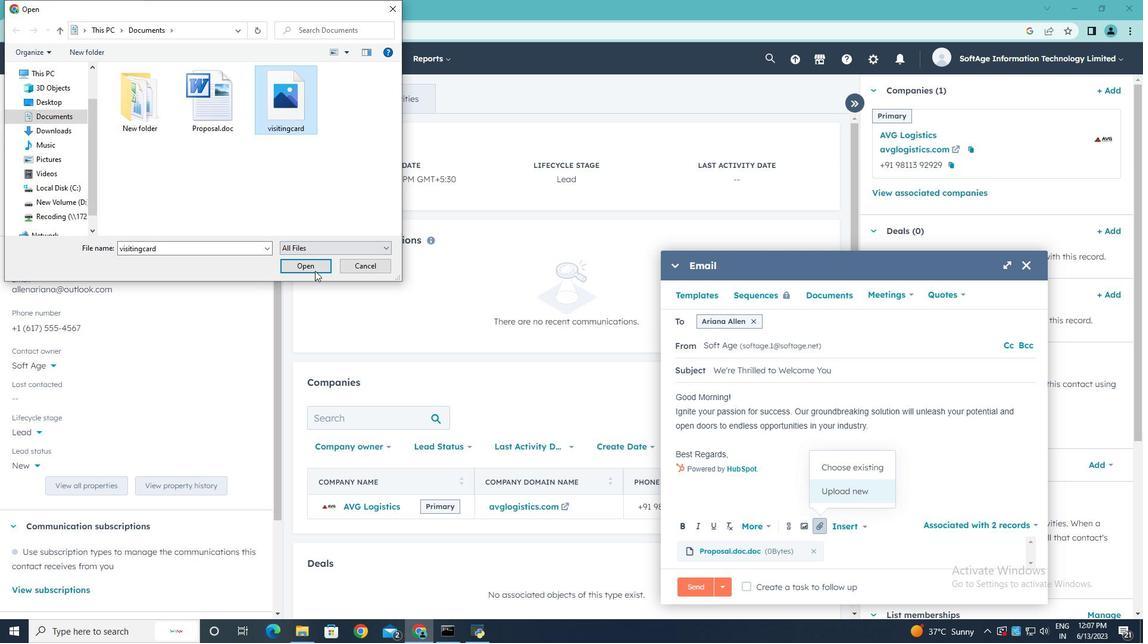 
Action: Mouse pressed left at (315, 266)
Screenshot: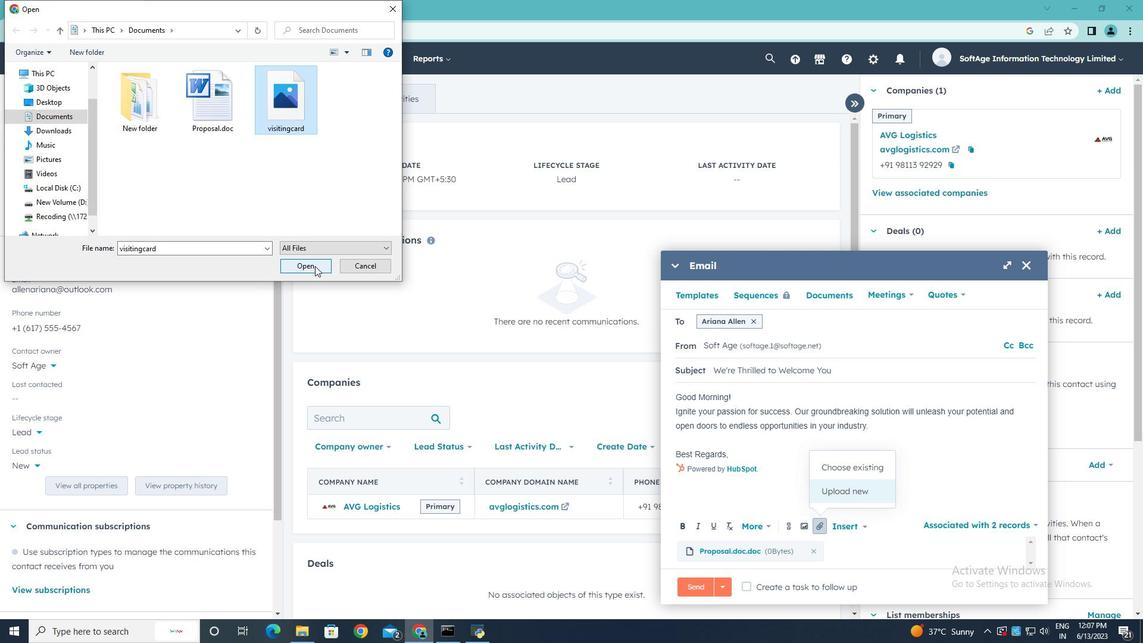 
Action: Mouse moved to (732, 455)
Screenshot: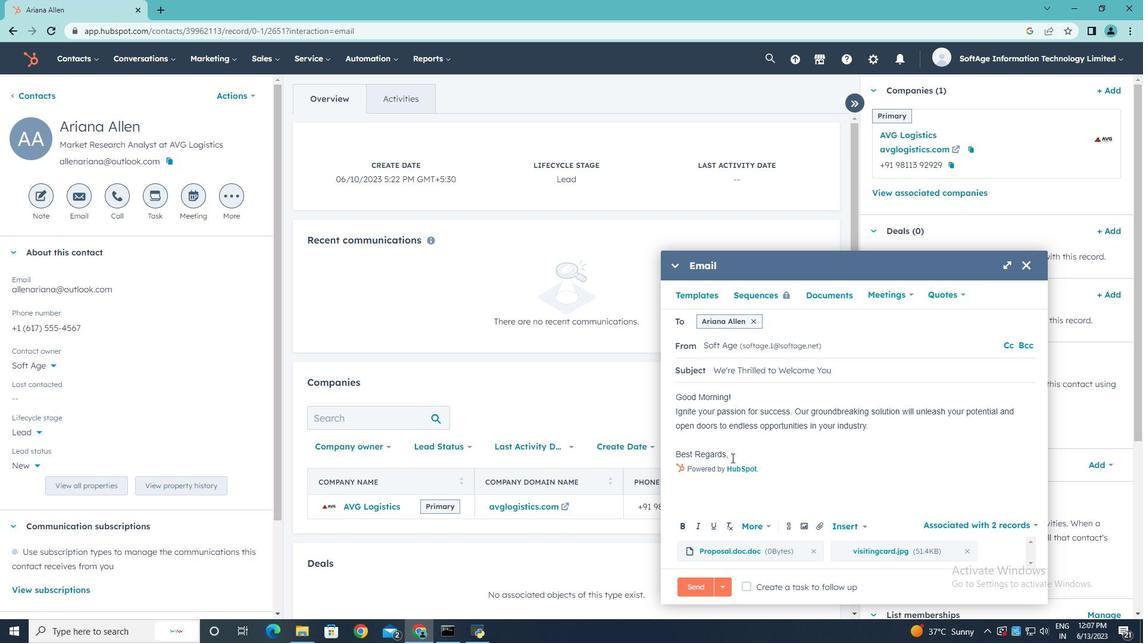 
Action: Mouse pressed left at (732, 455)
Screenshot: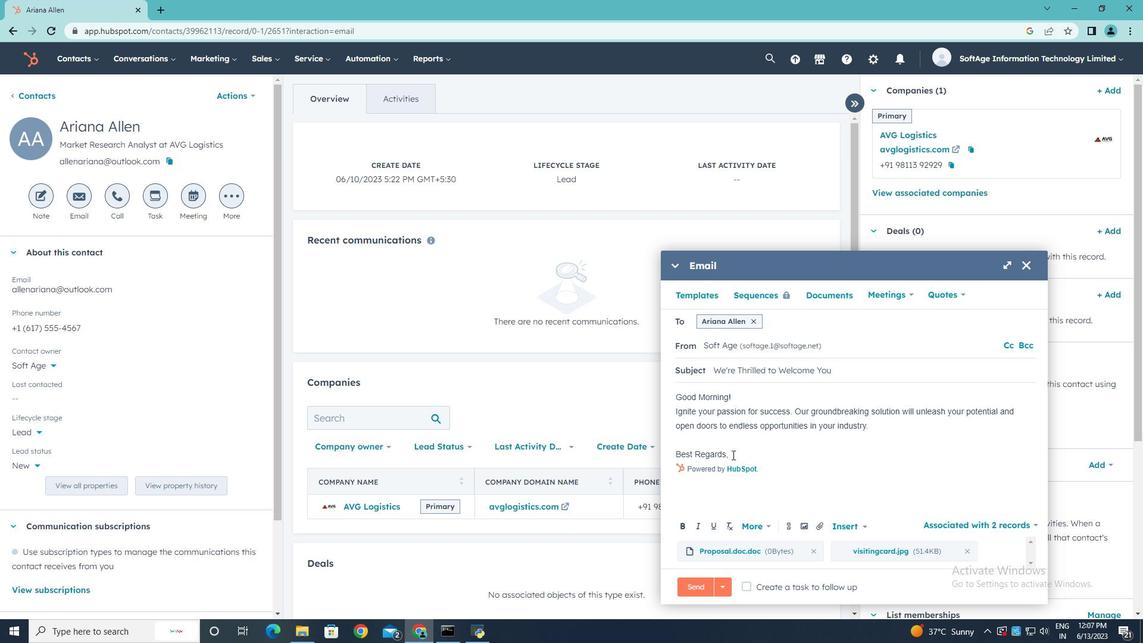 
Action: Key pressed <Key.enter>
Screenshot: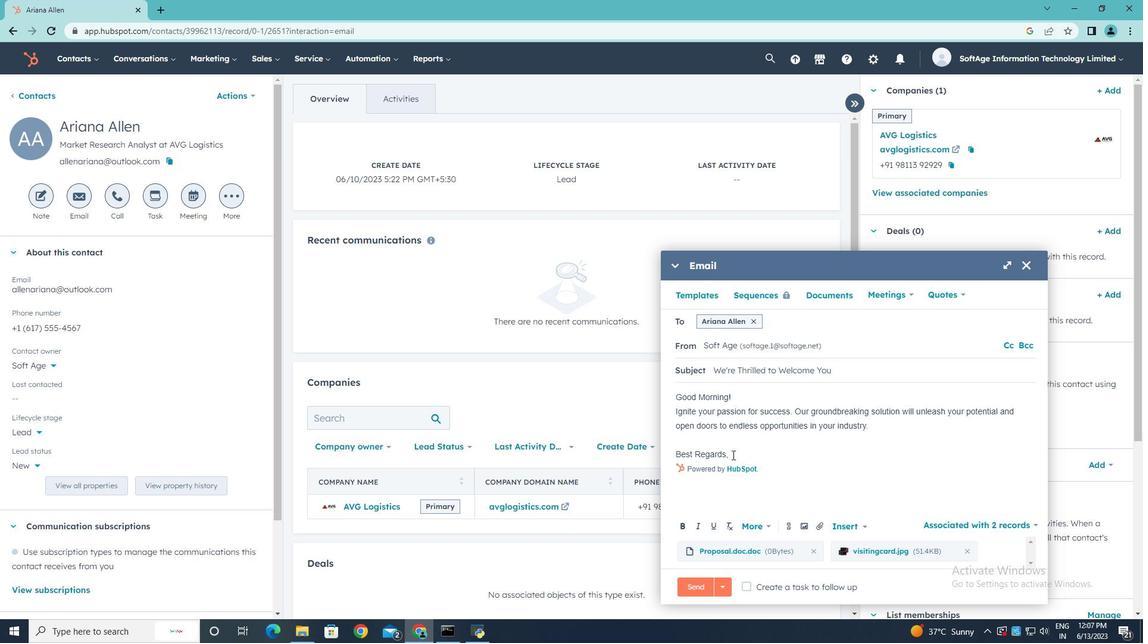 
Action: Mouse moved to (790, 530)
Screenshot: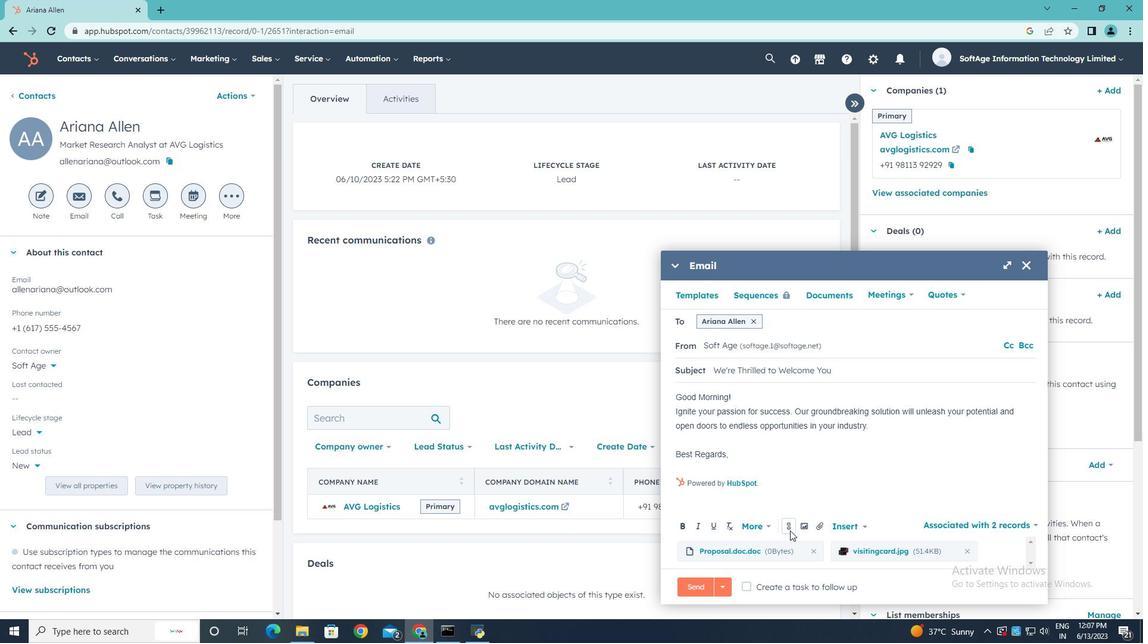 
Action: Mouse pressed left at (790, 530)
Screenshot: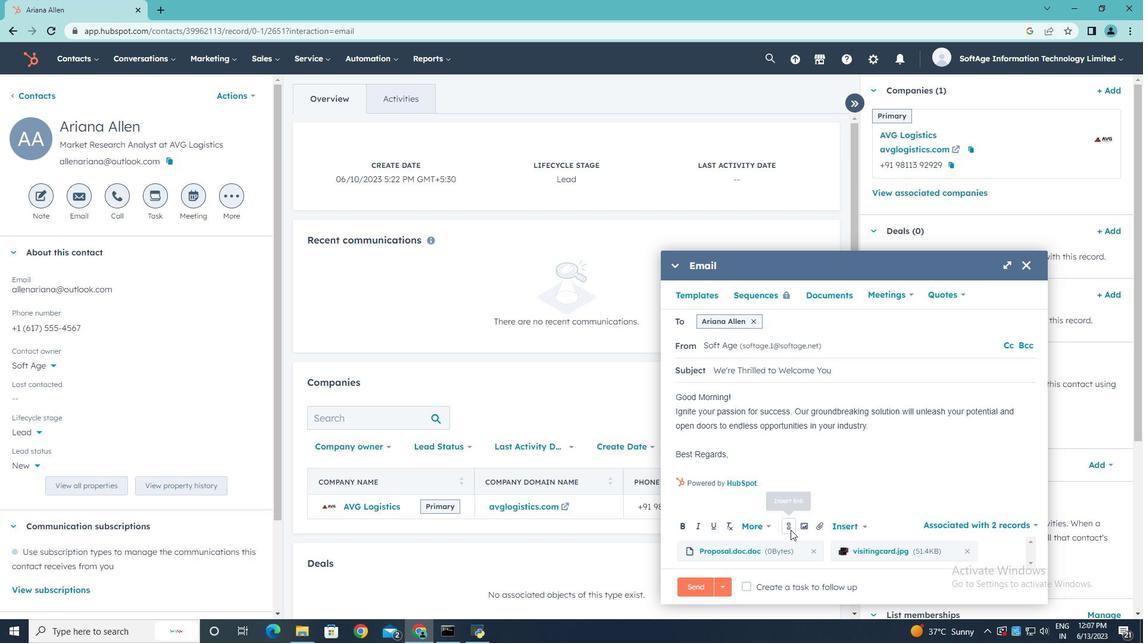 
Action: Mouse moved to (814, 403)
Screenshot: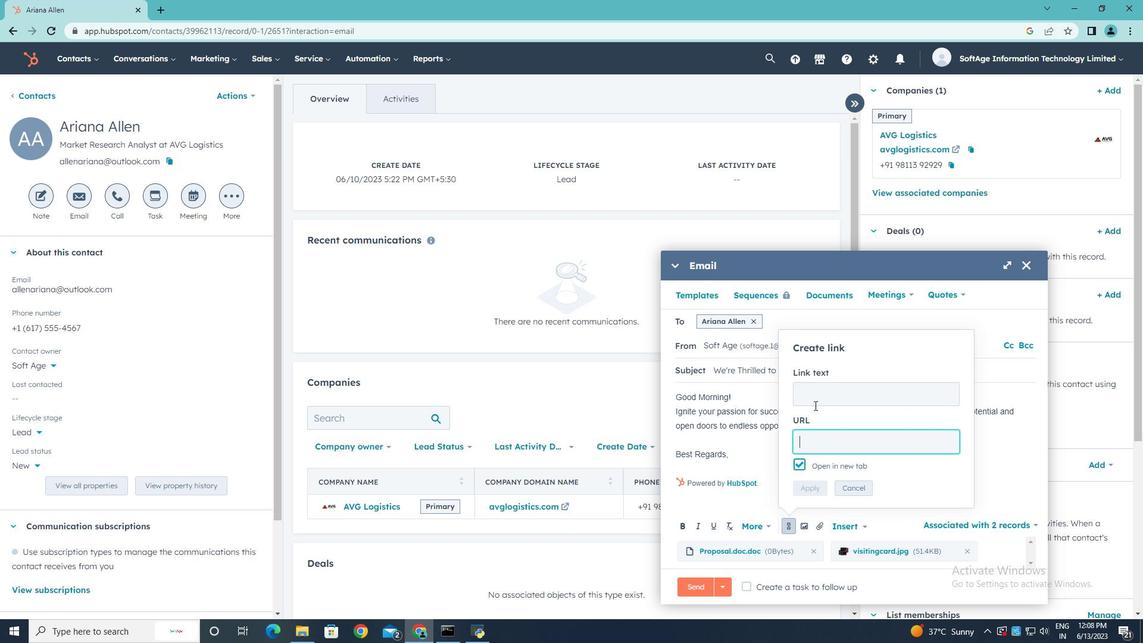 
Action: Mouse pressed left at (814, 403)
Screenshot: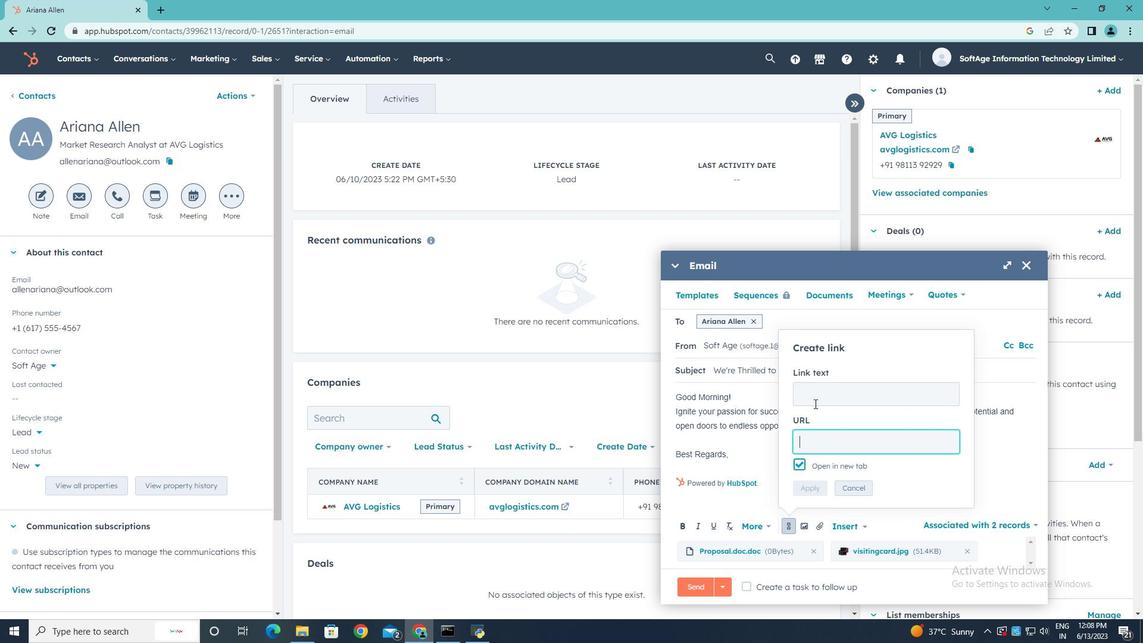 
Action: Key pressed <Key.shift>Wechat
Screenshot: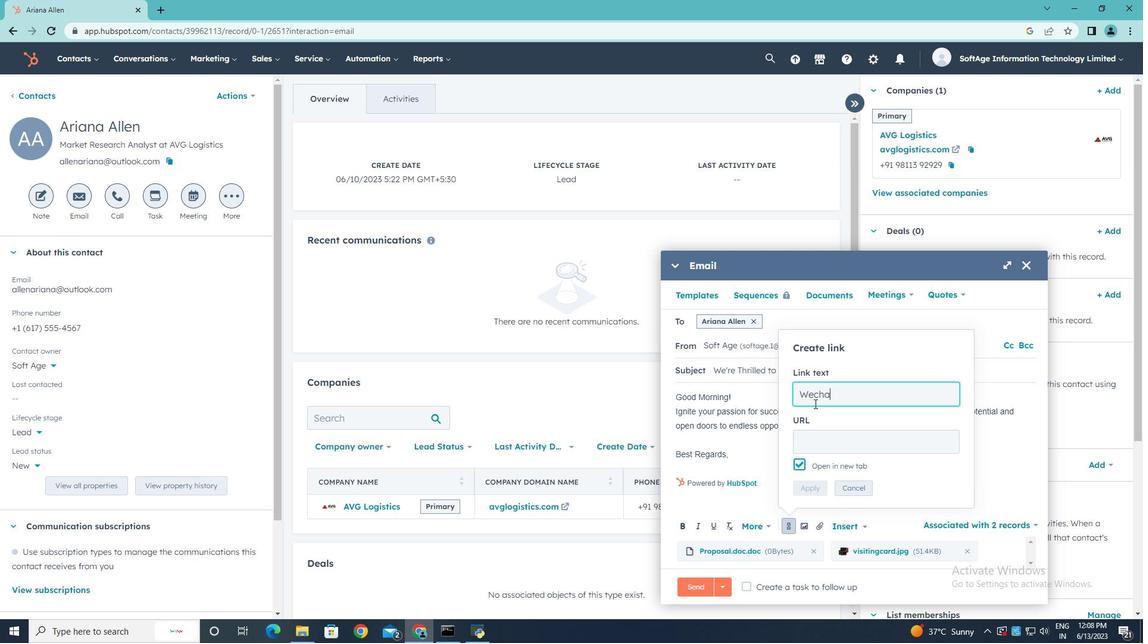 
Action: Mouse moved to (807, 438)
Screenshot: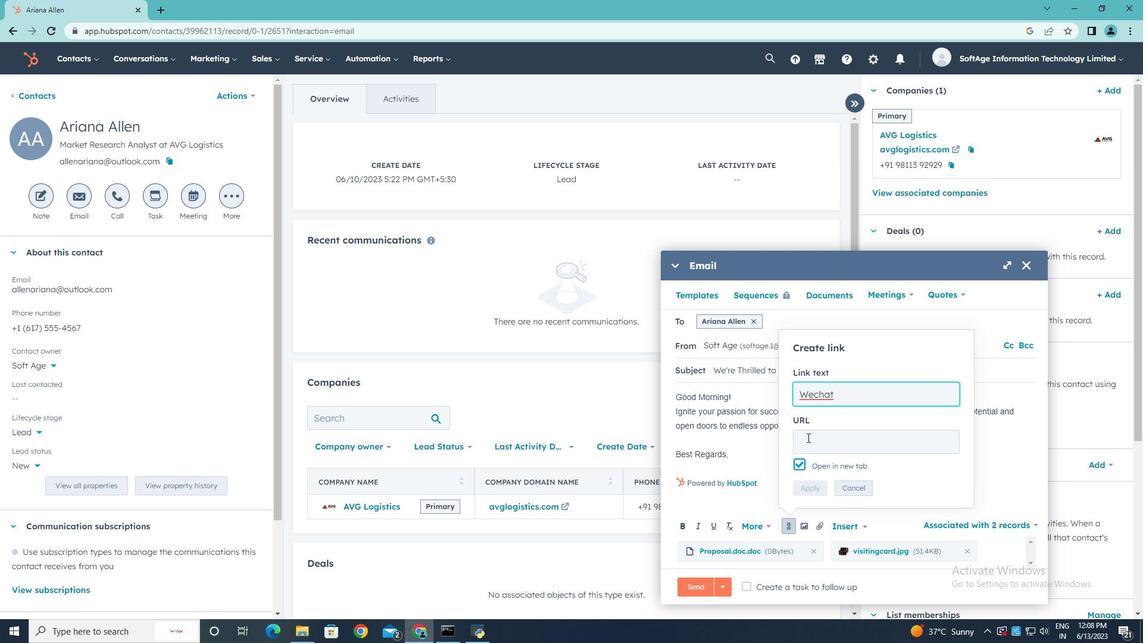 
Action: Mouse pressed left at (807, 438)
Screenshot: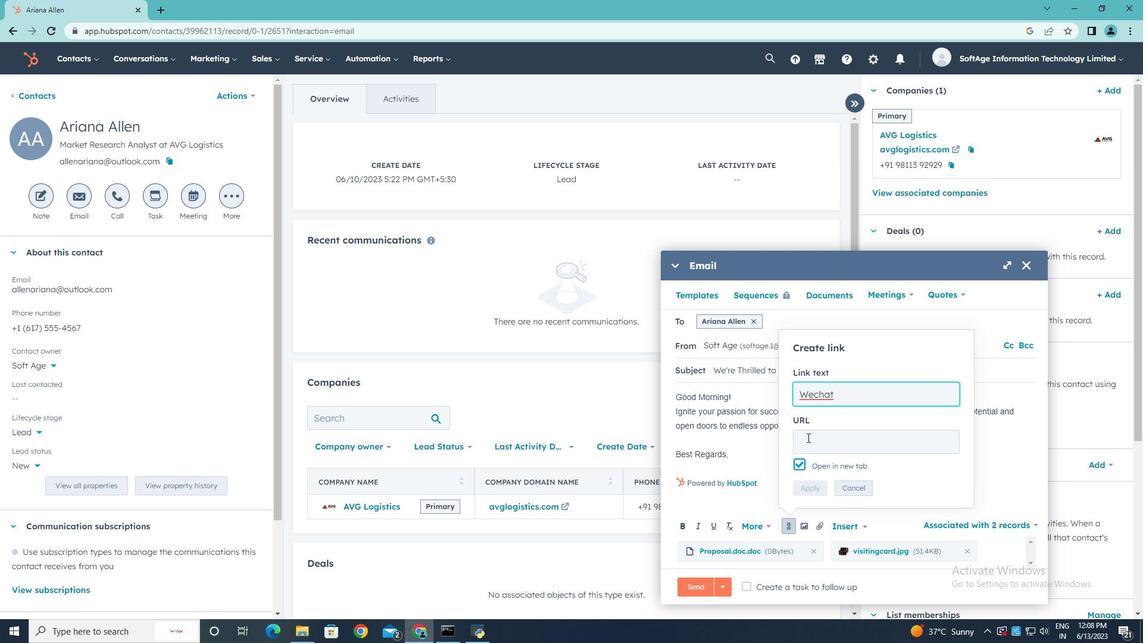 
Action: Key pressed www.wechat.com
Screenshot: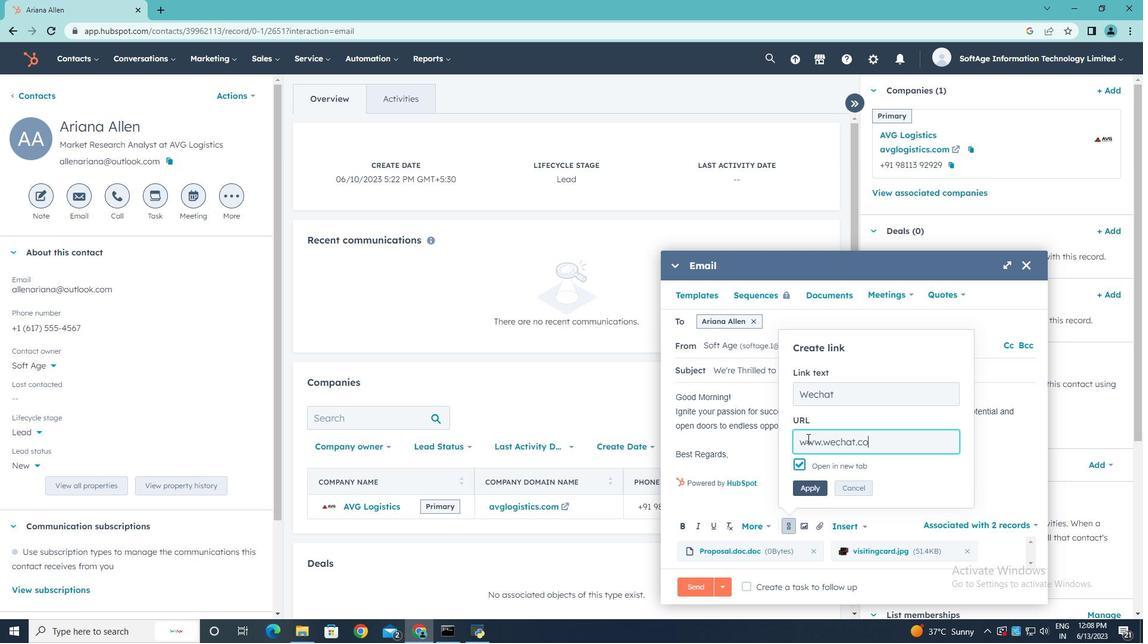 
Action: Mouse moved to (813, 491)
Screenshot: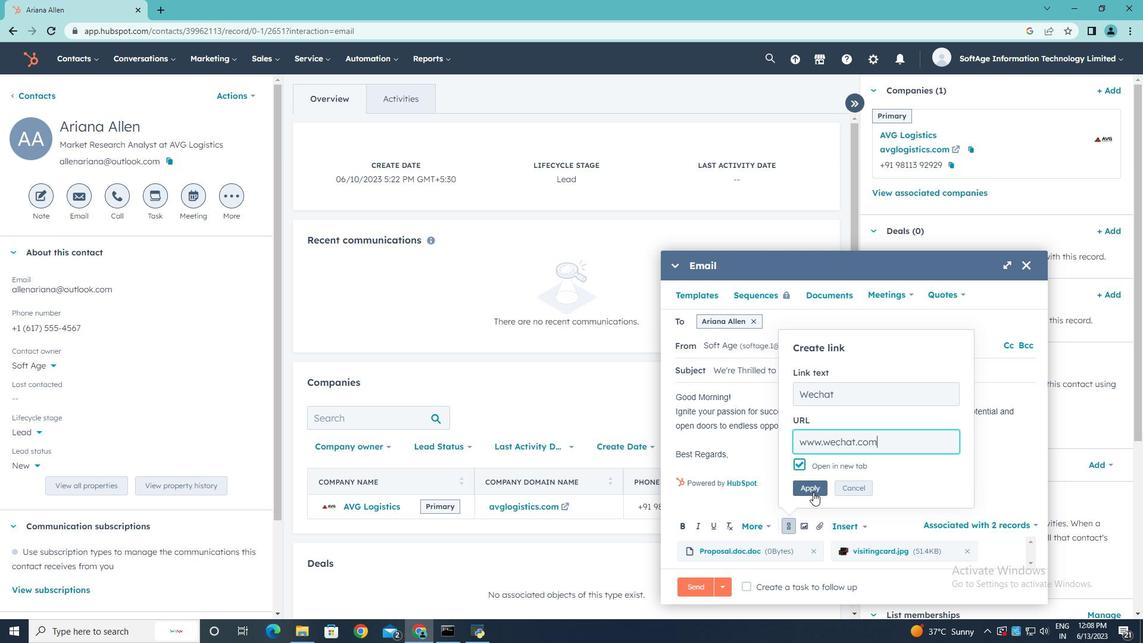 
Action: Mouse pressed left at (813, 491)
Screenshot: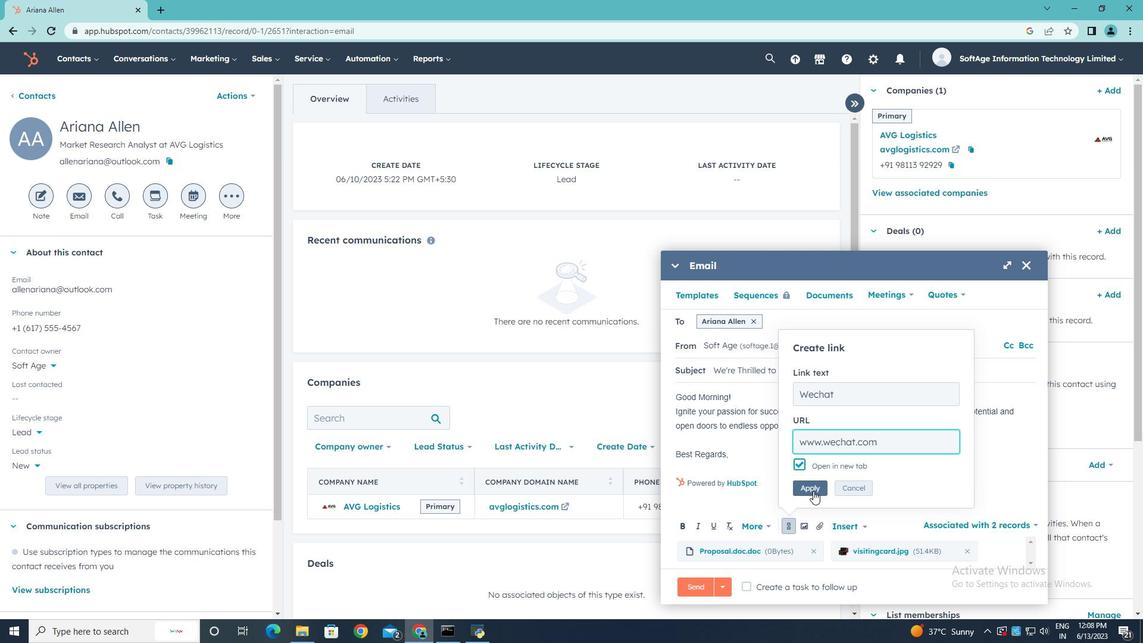 
Action: Mouse moved to (749, 583)
Screenshot: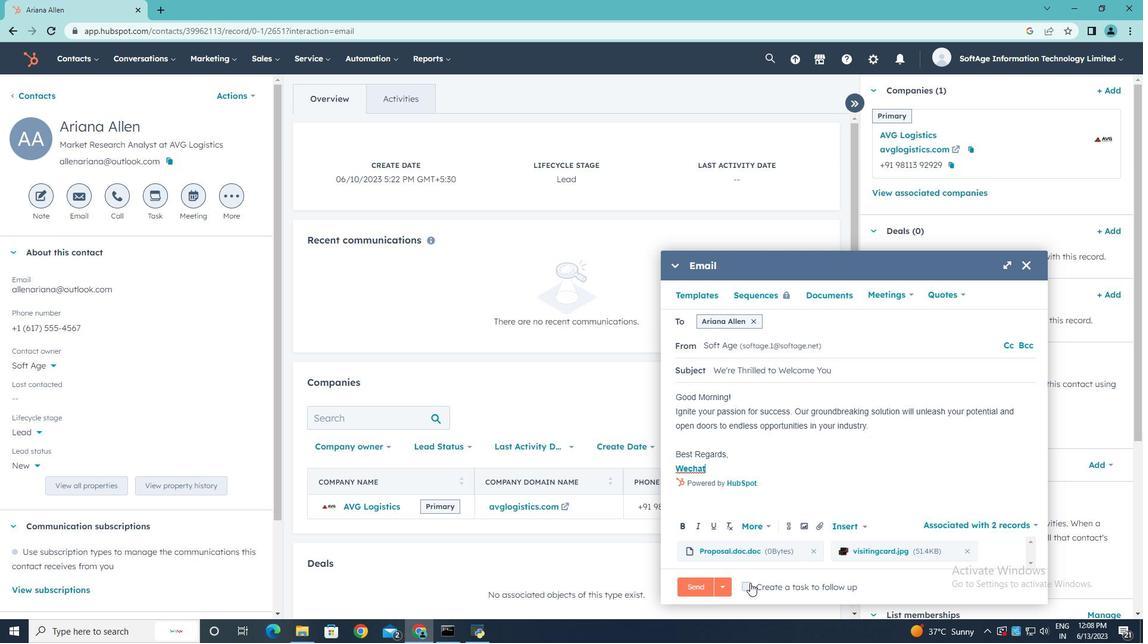 
Action: Mouse pressed left at (749, 583)
Screenshot: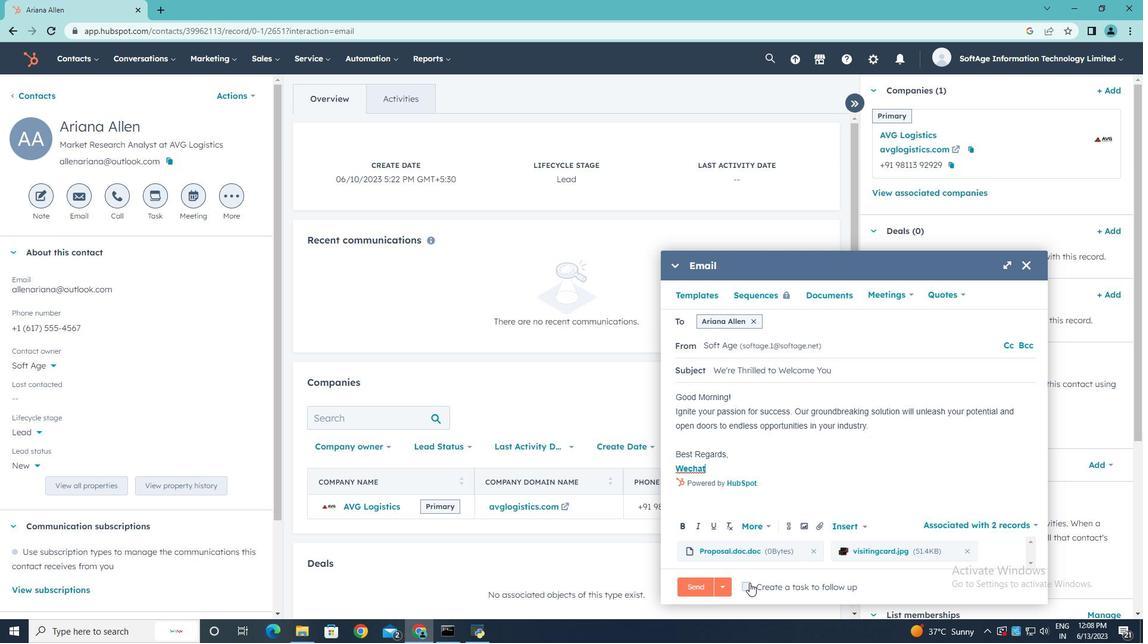 
Action: Mouse moved to (976, 587)
Screenshot: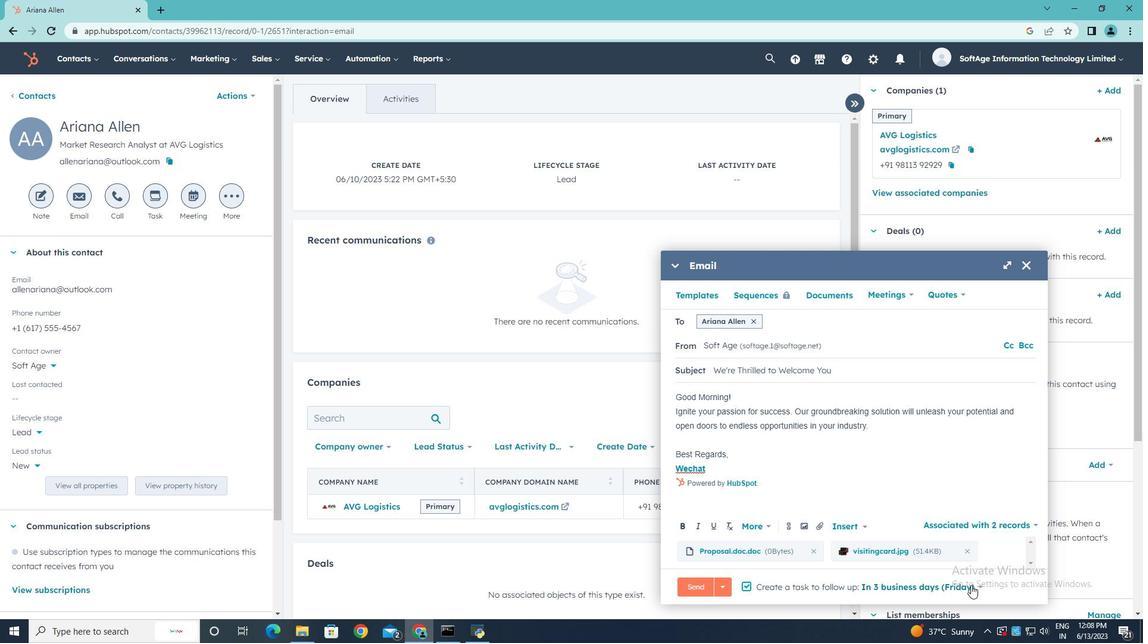 
Action: Mouse pressed left at (976, 587)
Screenshot: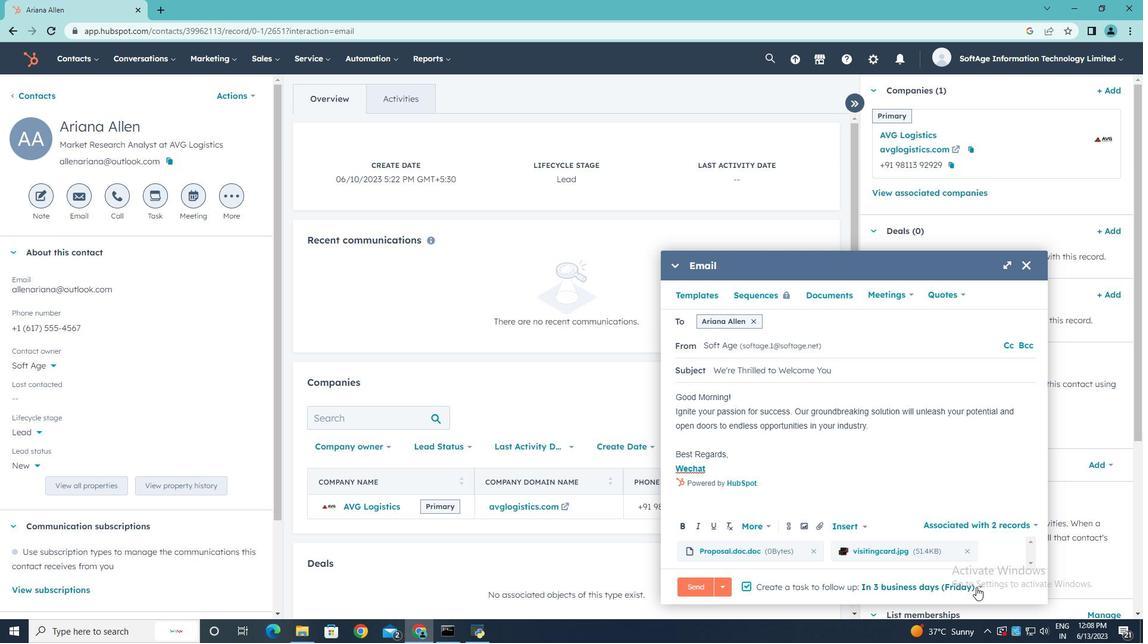 
Action: Mouse moved to (954, 472)
Screenshot: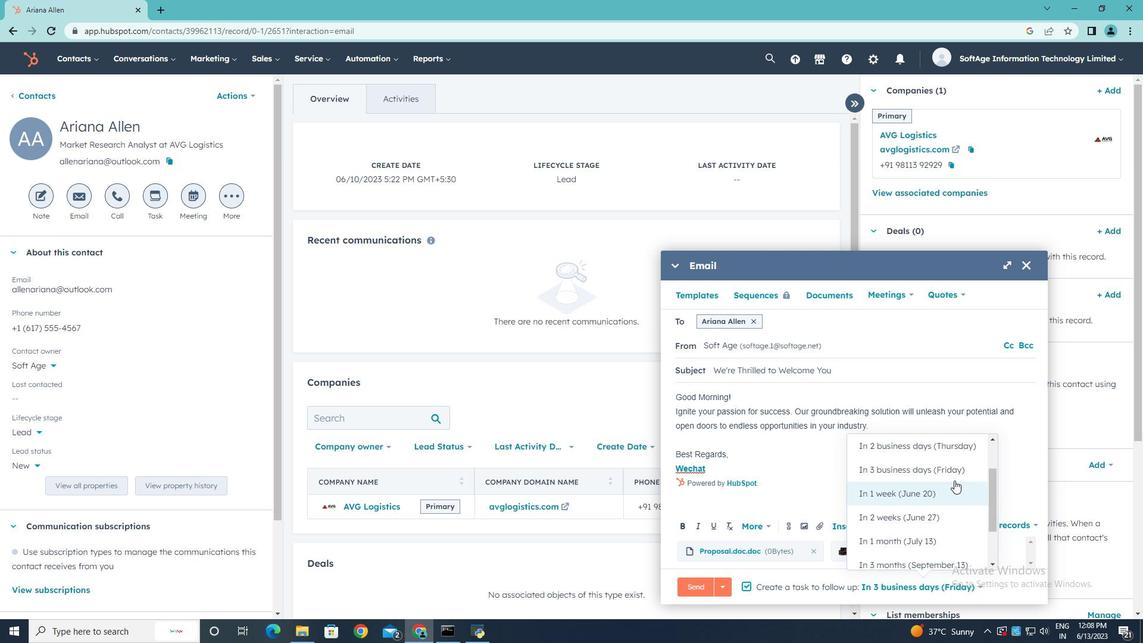 
Action: Mouse pressed left at (954, 472)
Screenshot: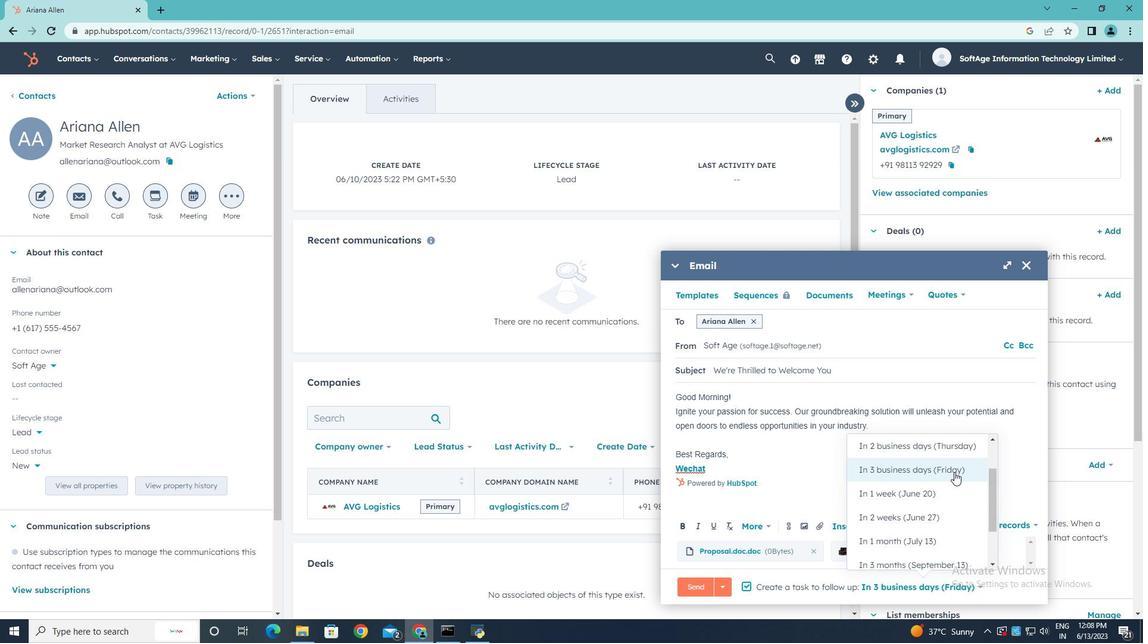 
Action: Mouse moved to (704, 589)
Screenshot: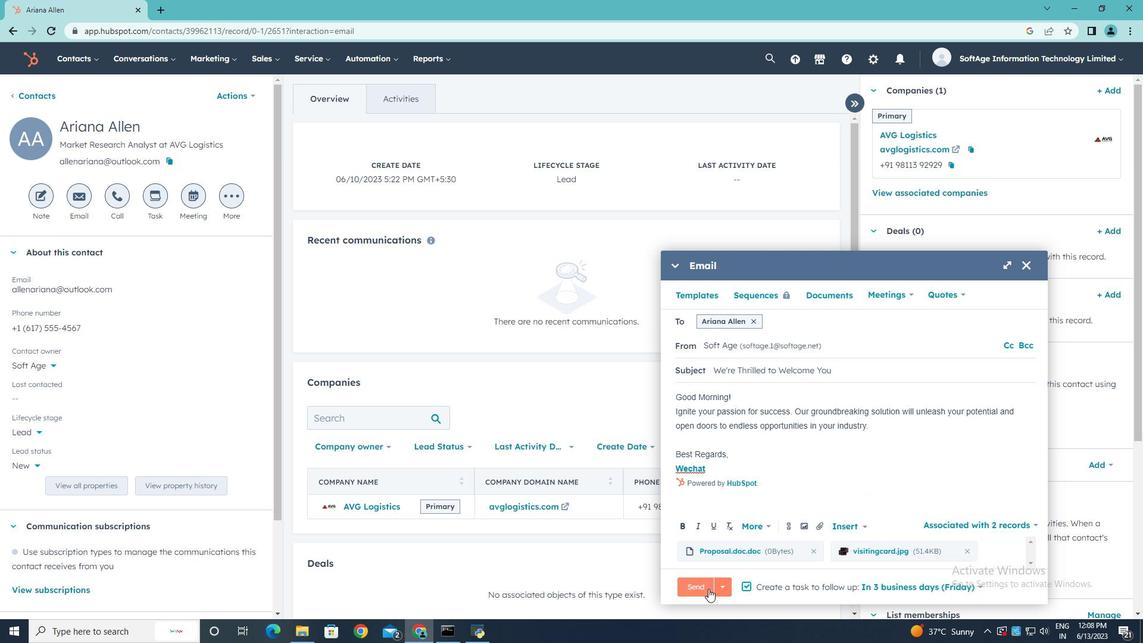 
Action: Mouse pressed left at (704, 589)
Screenshot: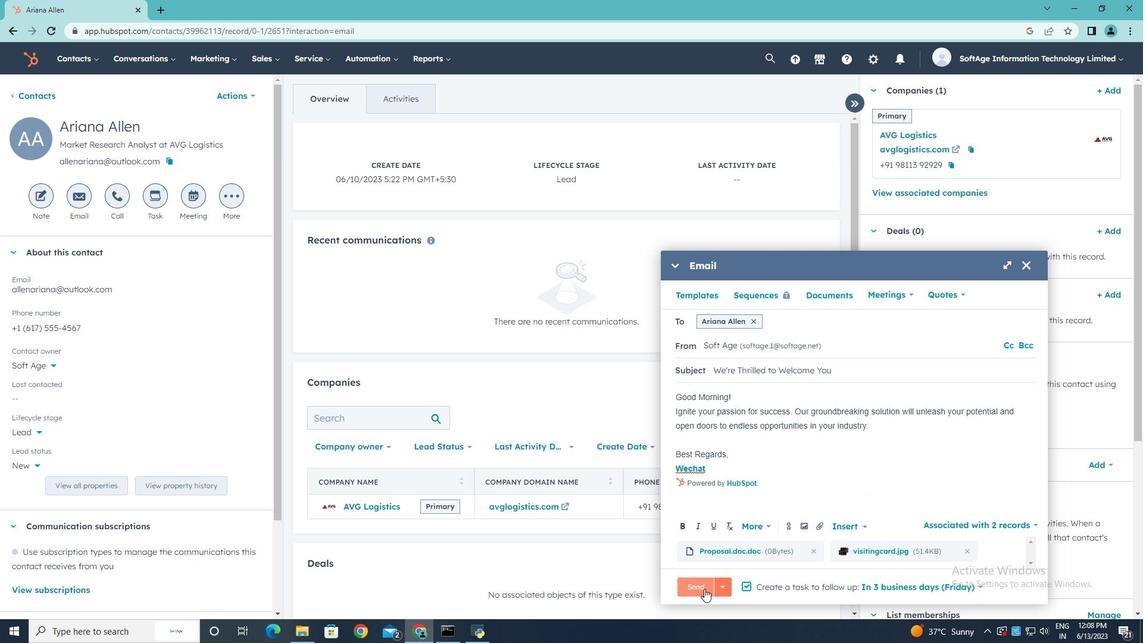 
